 Task: Create a due date automation trigger when advanced on, 2 working days before a card is due add fields with custom field "Resume" cleared at 11:00 AM.
Action: Mouse moved to (1277, 100)
Screenshot: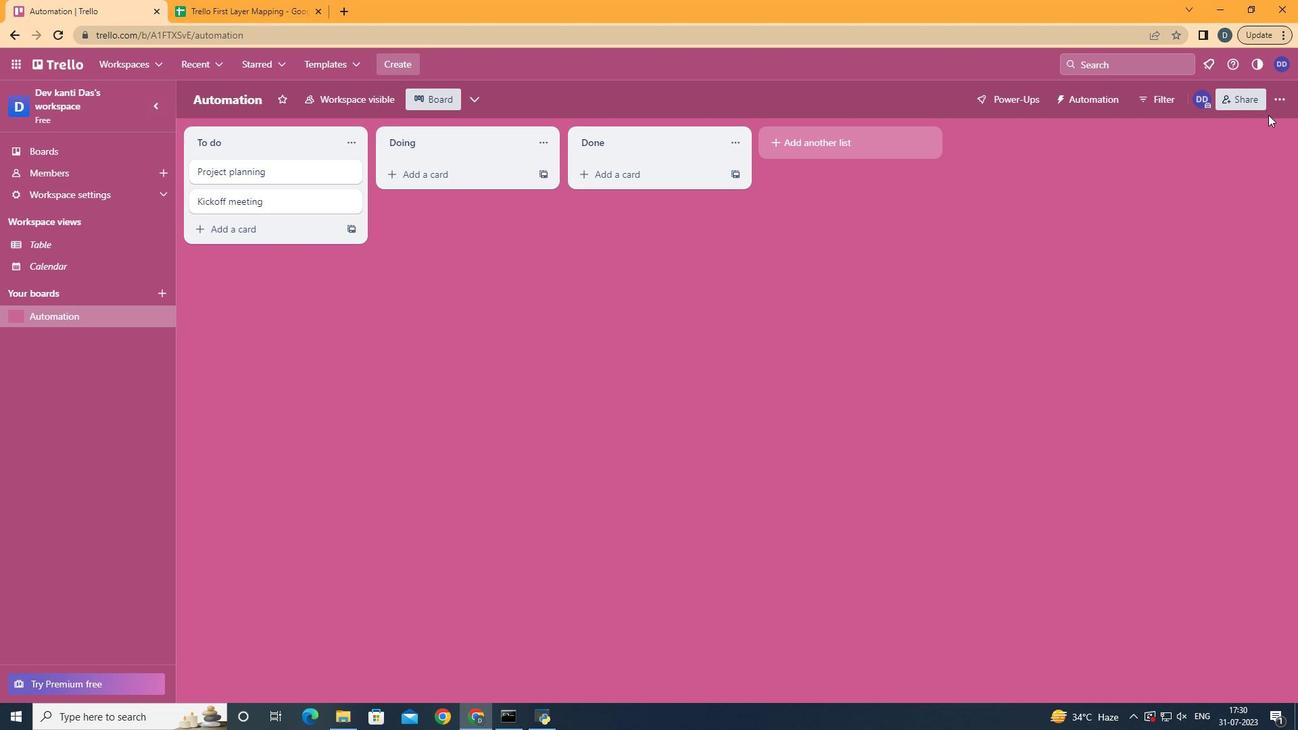 
Action: Mouse pressed left at (1277, 100)
Screenshot: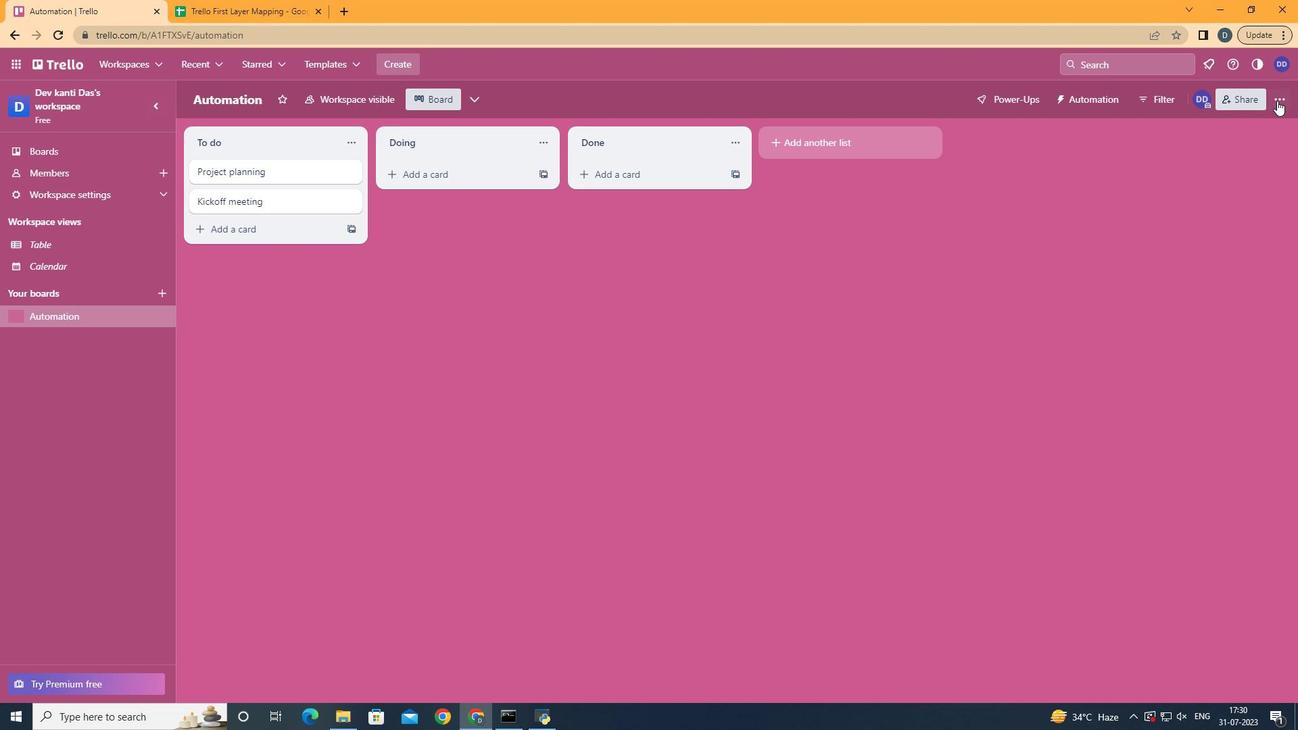 
Action: Mouse moved to (1175, 282)
Screenshot: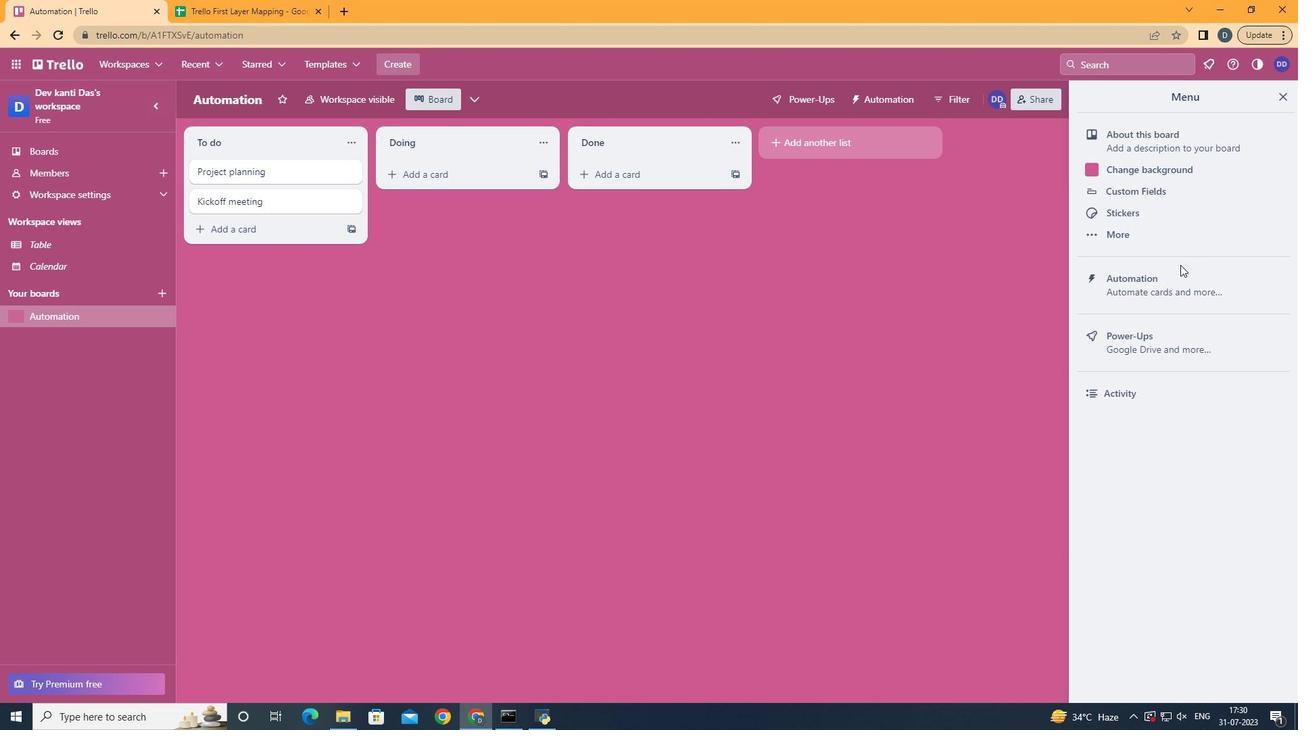 
Action: Mouse pressed left at (1175, 282)
Screenshot: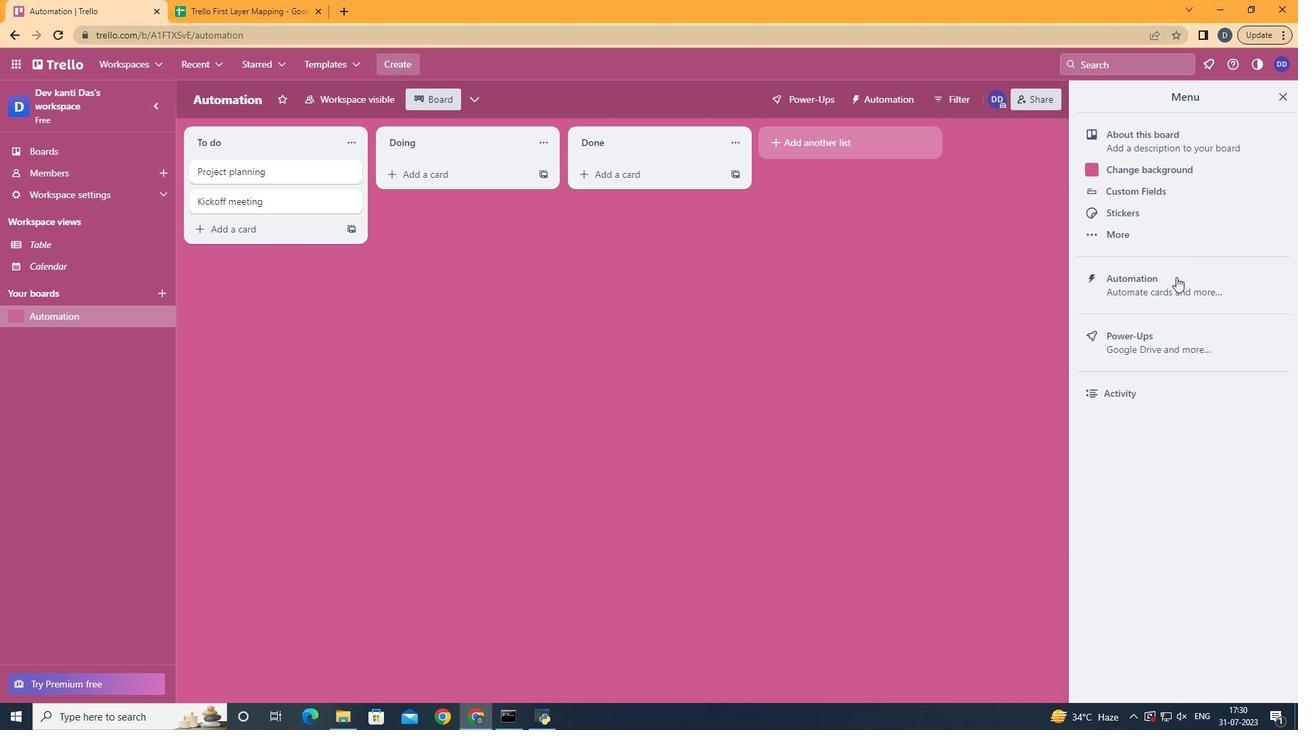 
Action: Mouse moved to (287, 279)
Screenshot: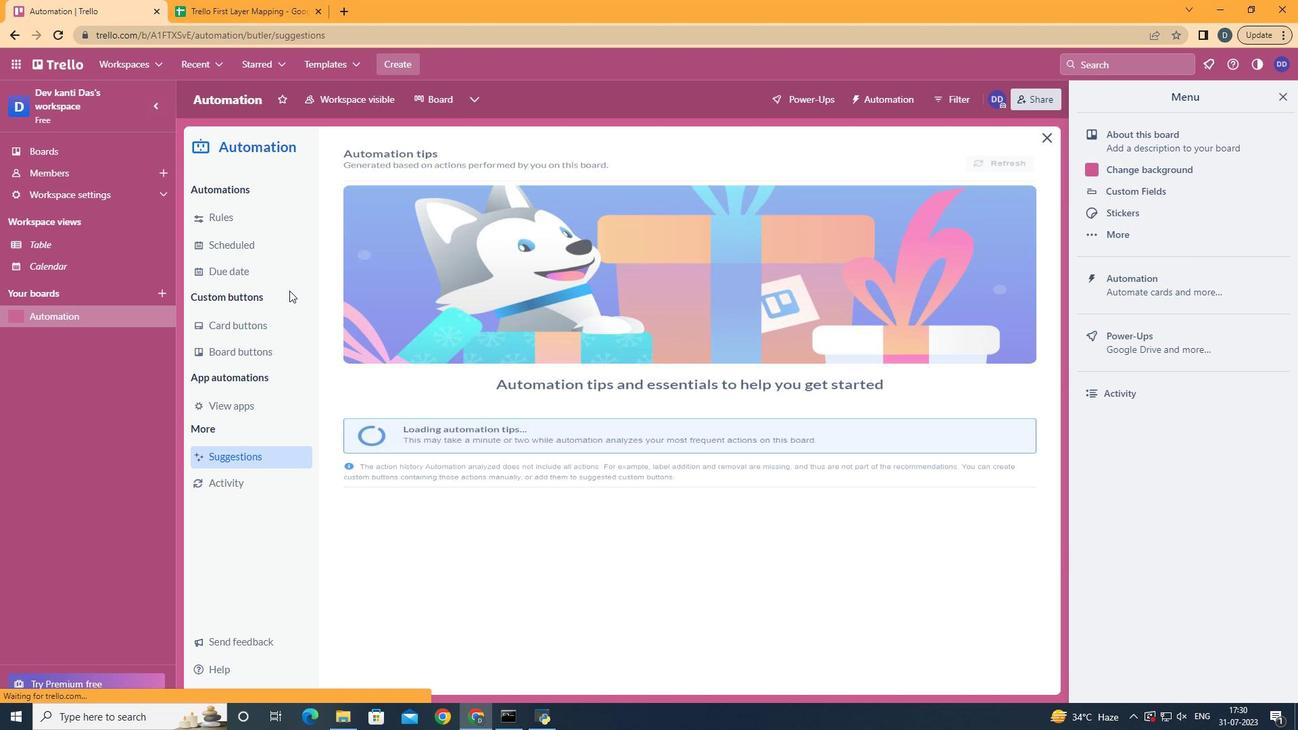 
Action: Mouse pressed left at (287, 279)
Screenshot: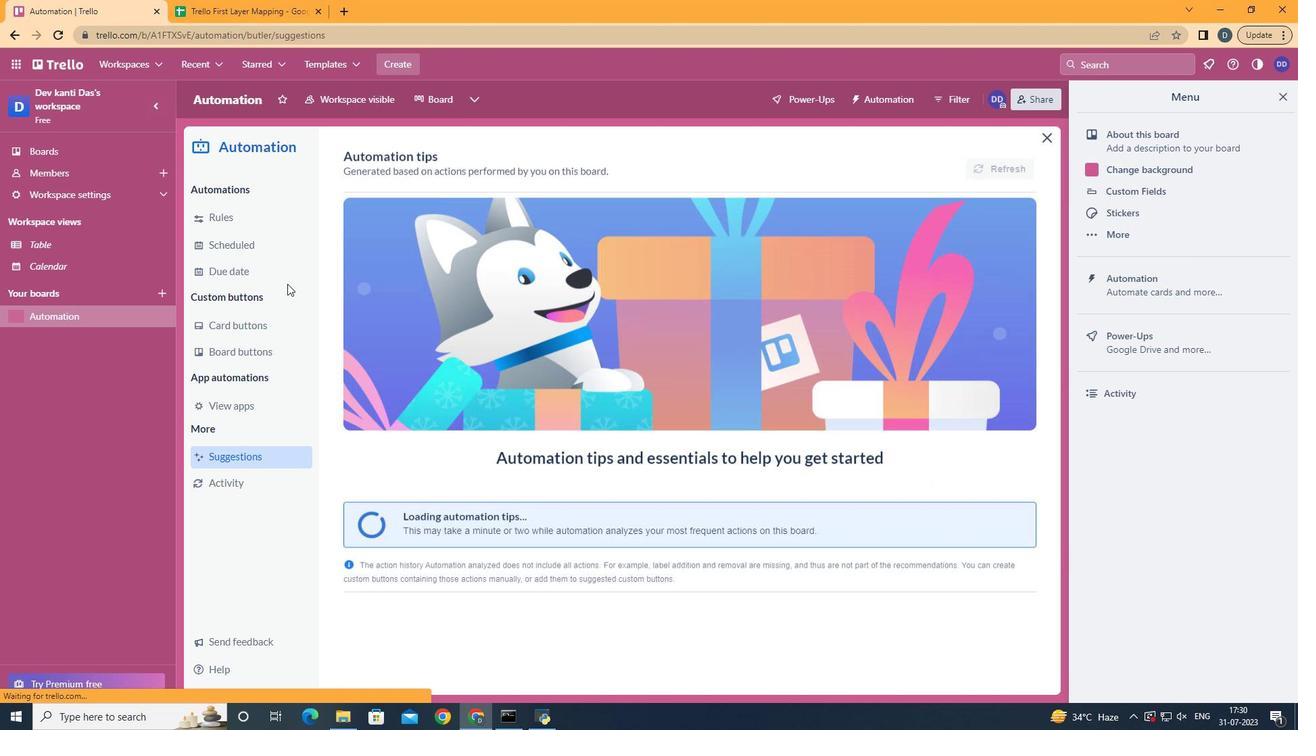 
Action: Mouse moved to (943, 161)
Screenshot: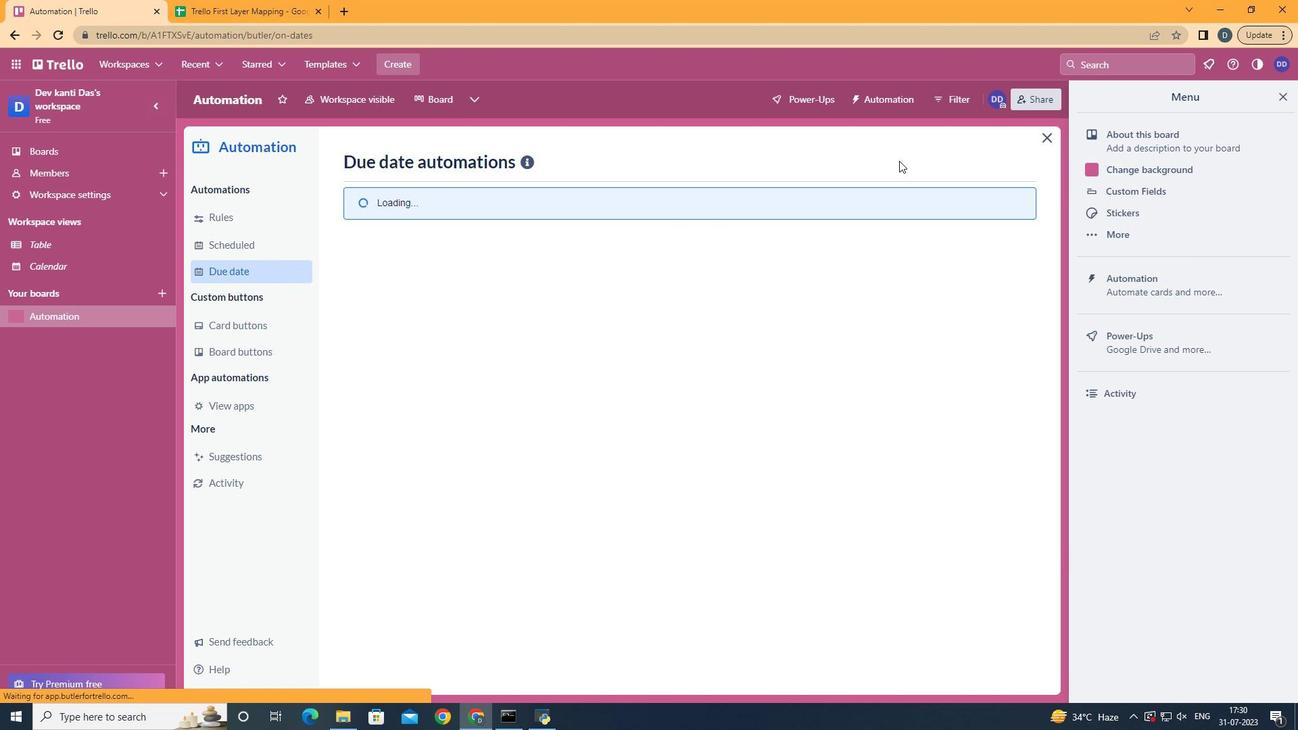 
Action: Mouse pressed left at (943, 161)
Screenshot: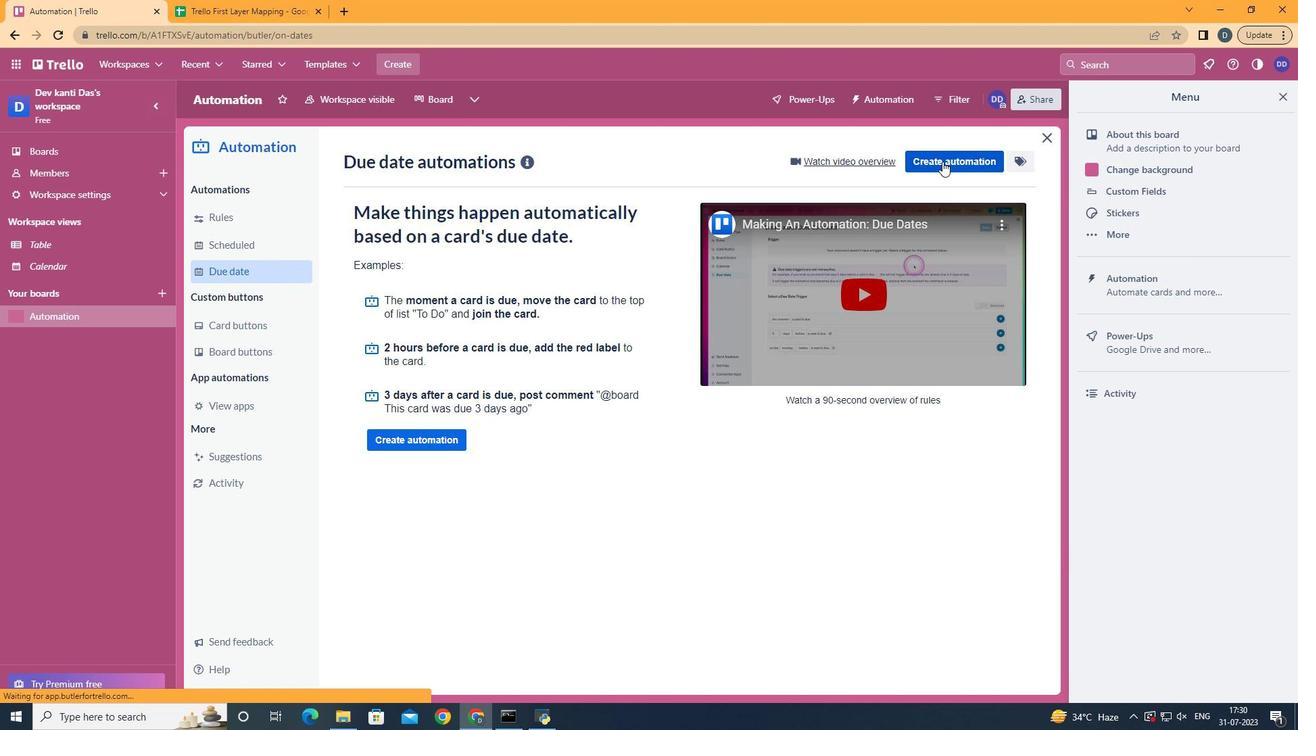 
Action: Mouse moved to (679, 293)
Screenshot: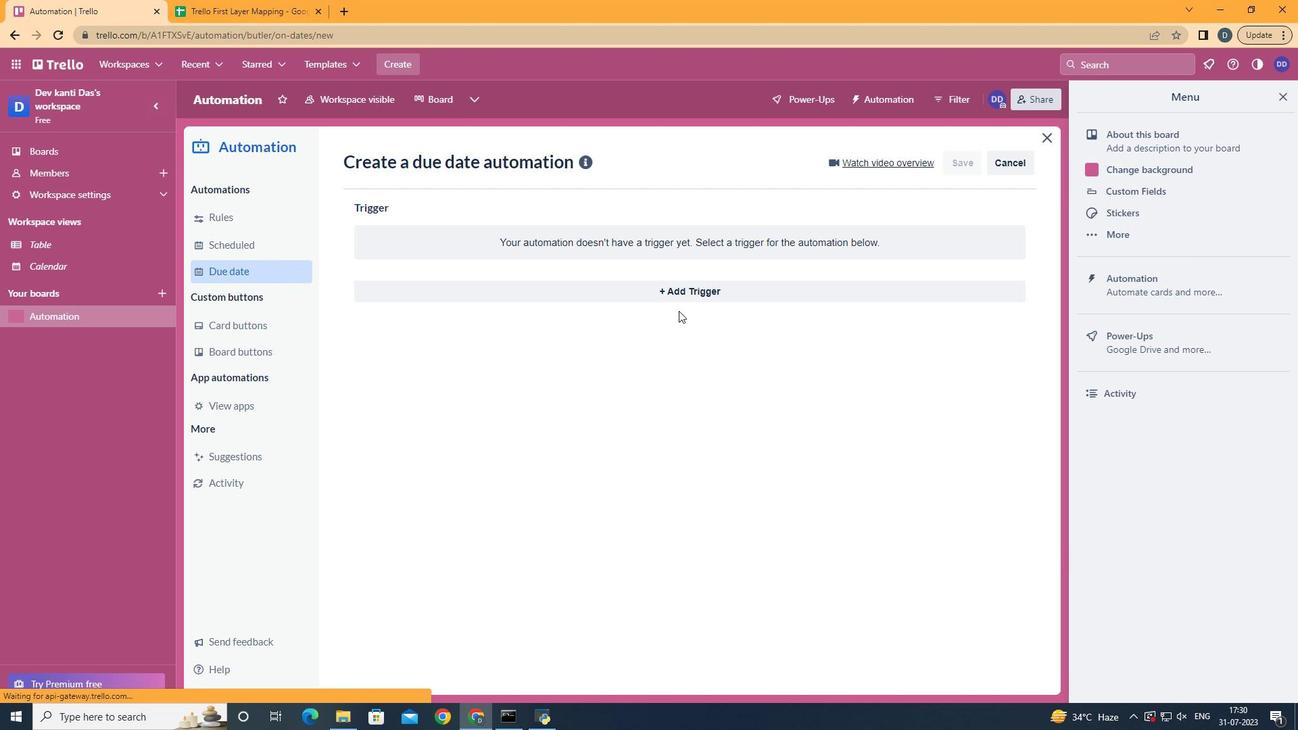 
Action: Mouse pressed left at (679, 293)
Screenshot: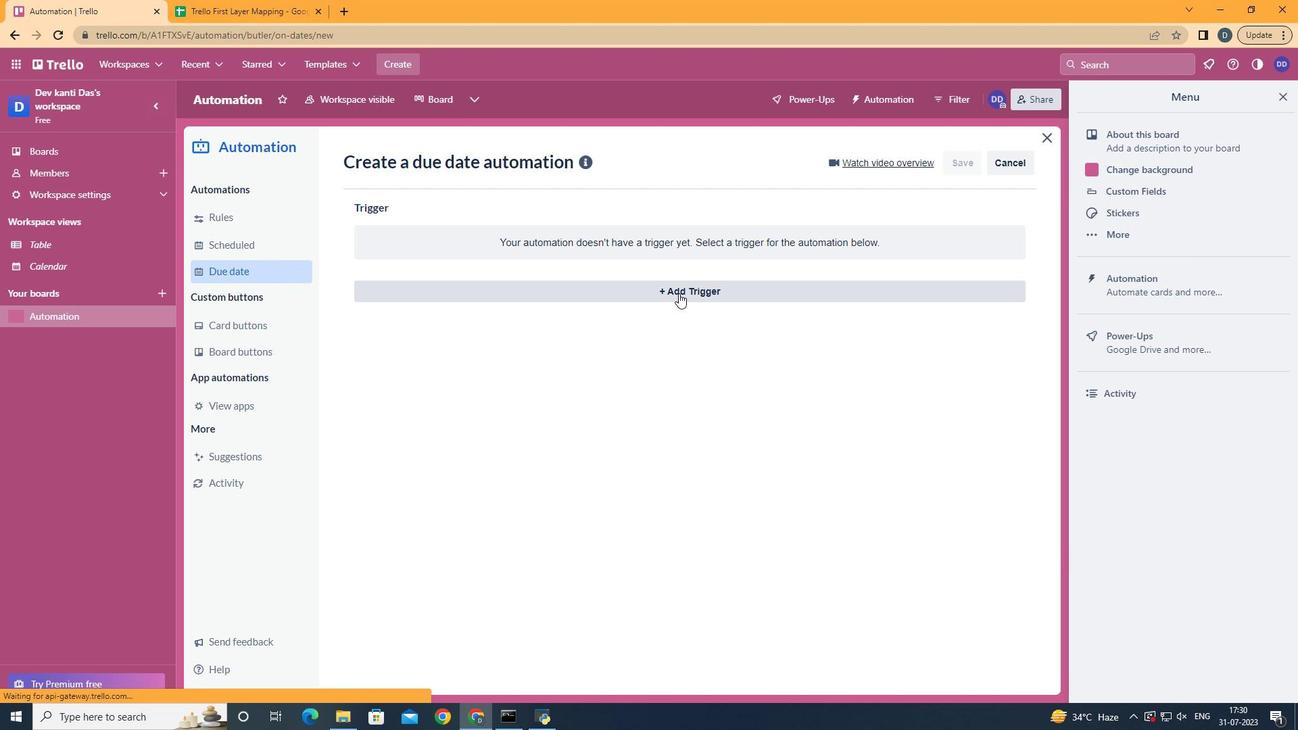 
Action: Mouse moved to (451, 554)
Screenshot: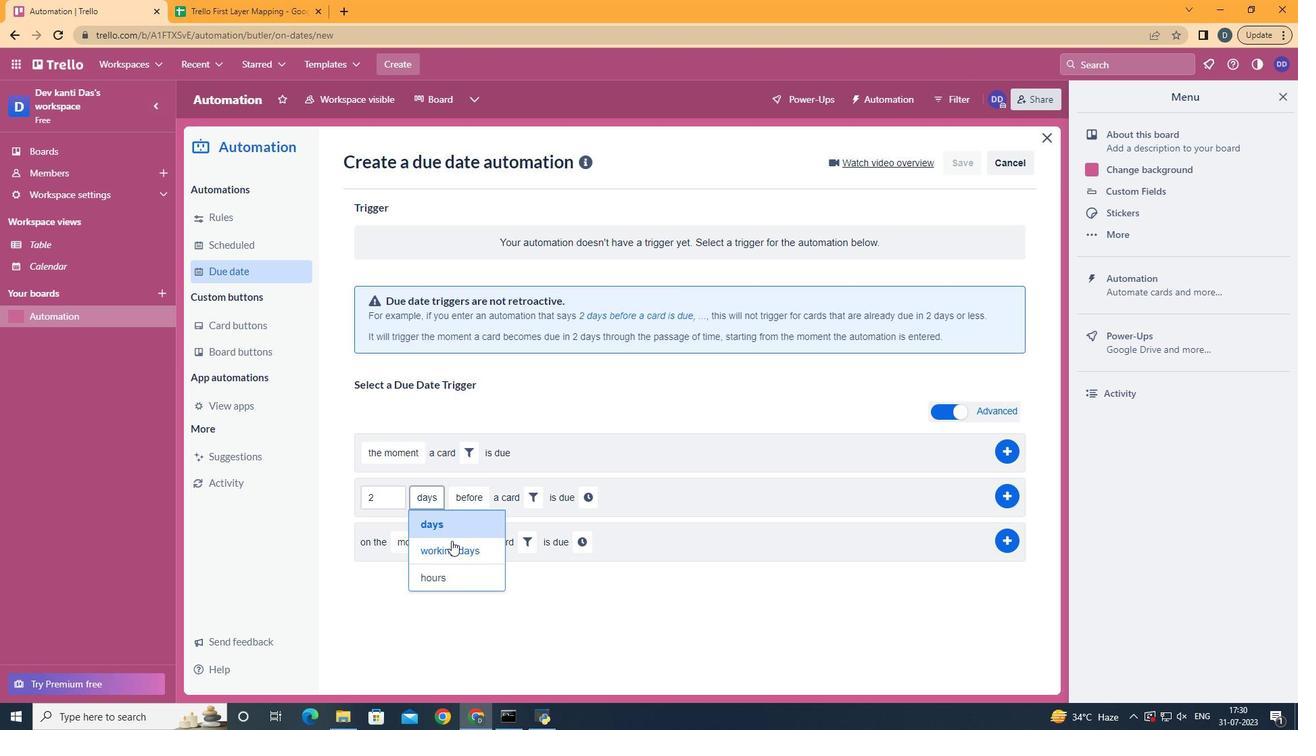 
Action: Mouse pressed left at (451, 554)
Screenshot: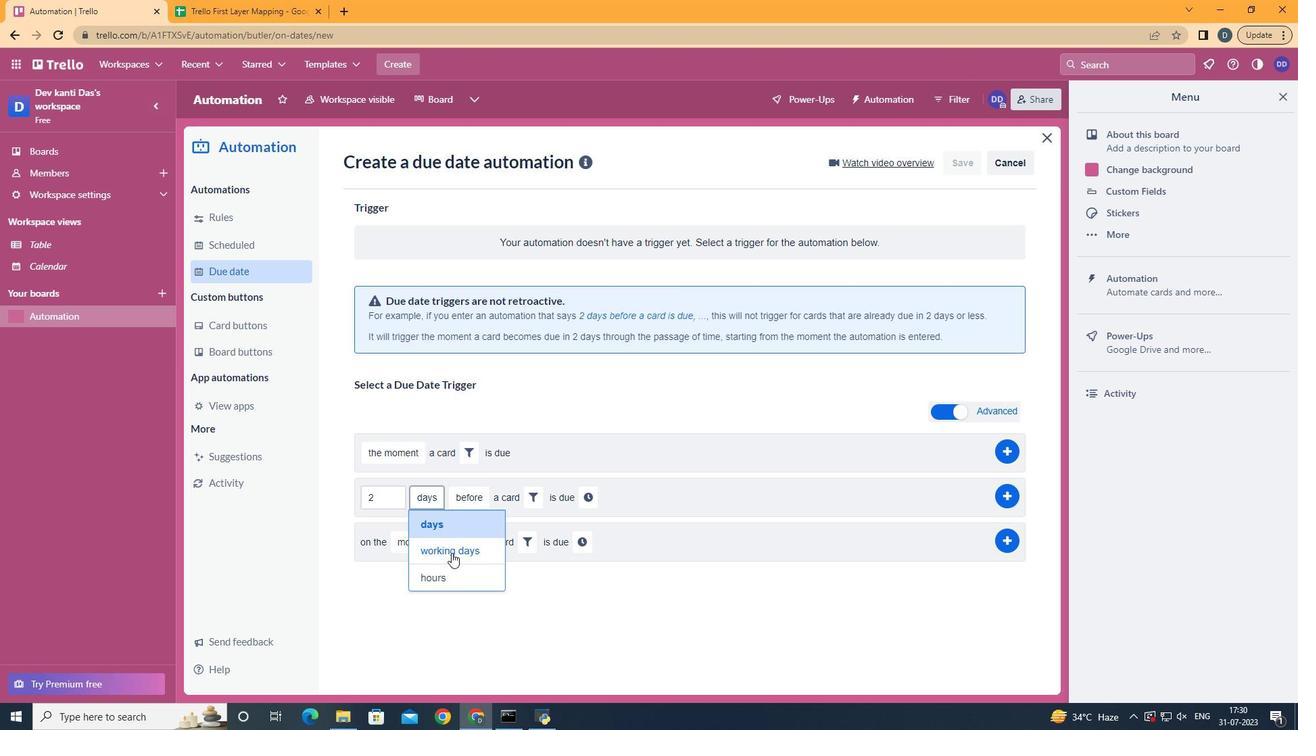 
Action: Mouse moved to (556, 493)
Screenshot: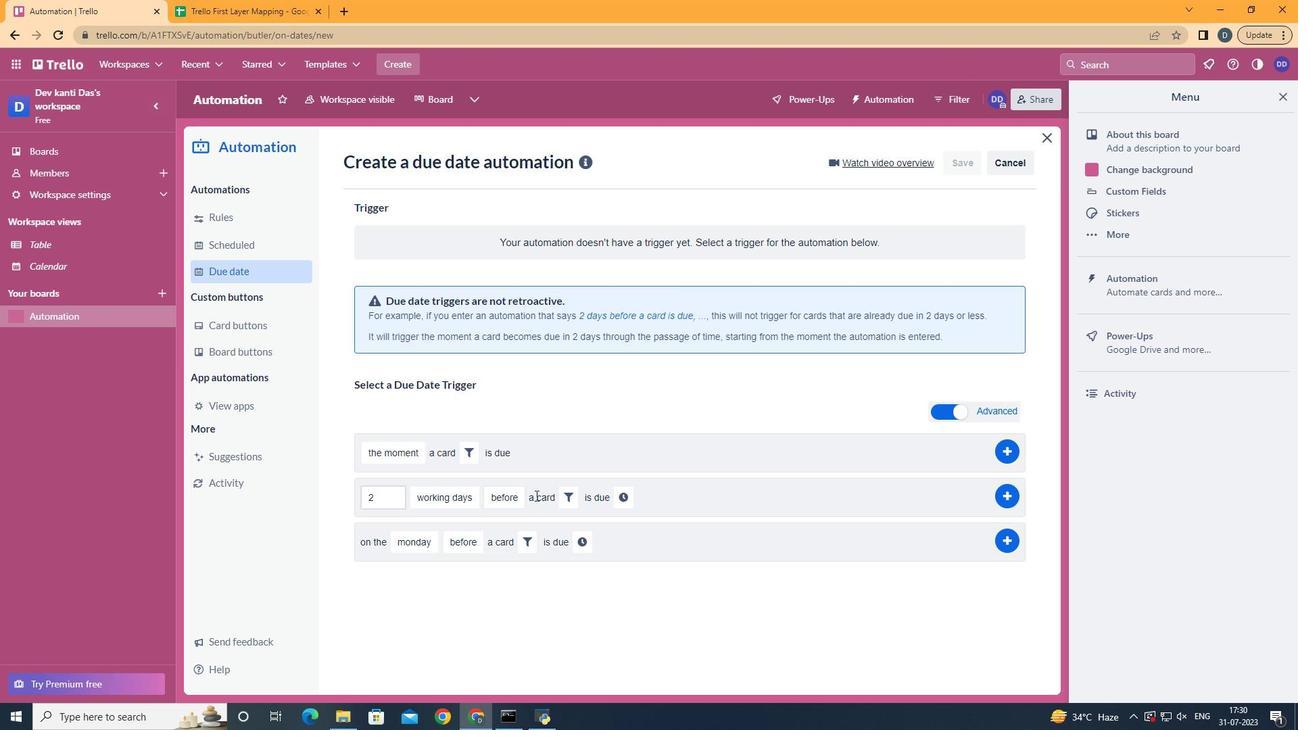 
Action: Mouse pressed left at (556, 493)
Screenshot: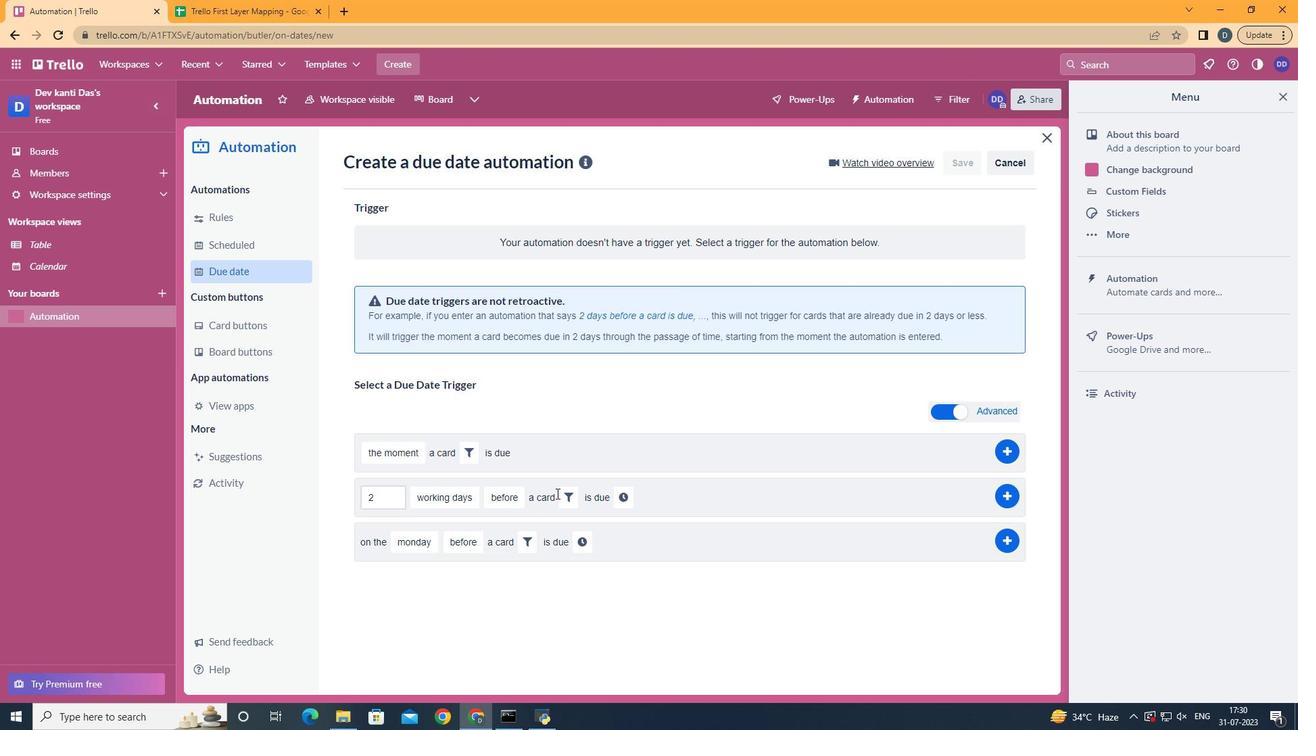 
Action: Mouse moved to (564, 501)
Screenshot: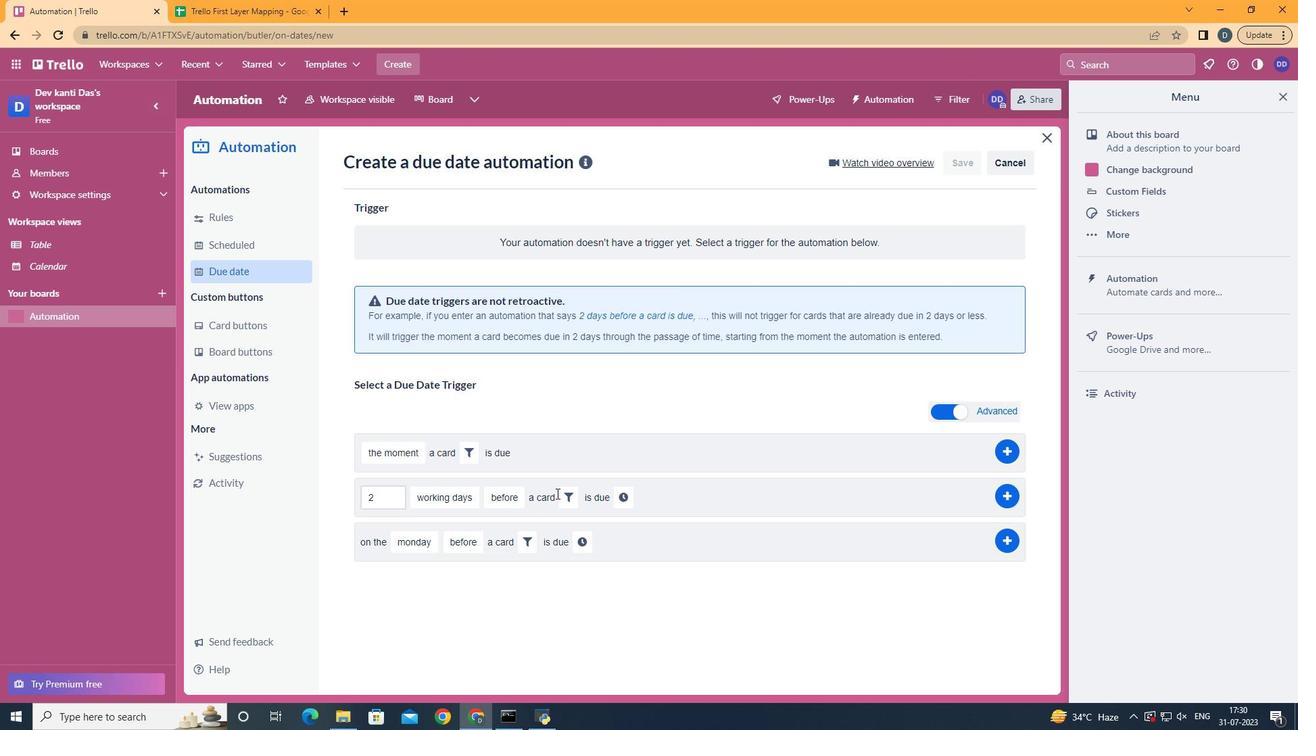 
Action: Mouse pressed left at (564, 501)
Screenshot: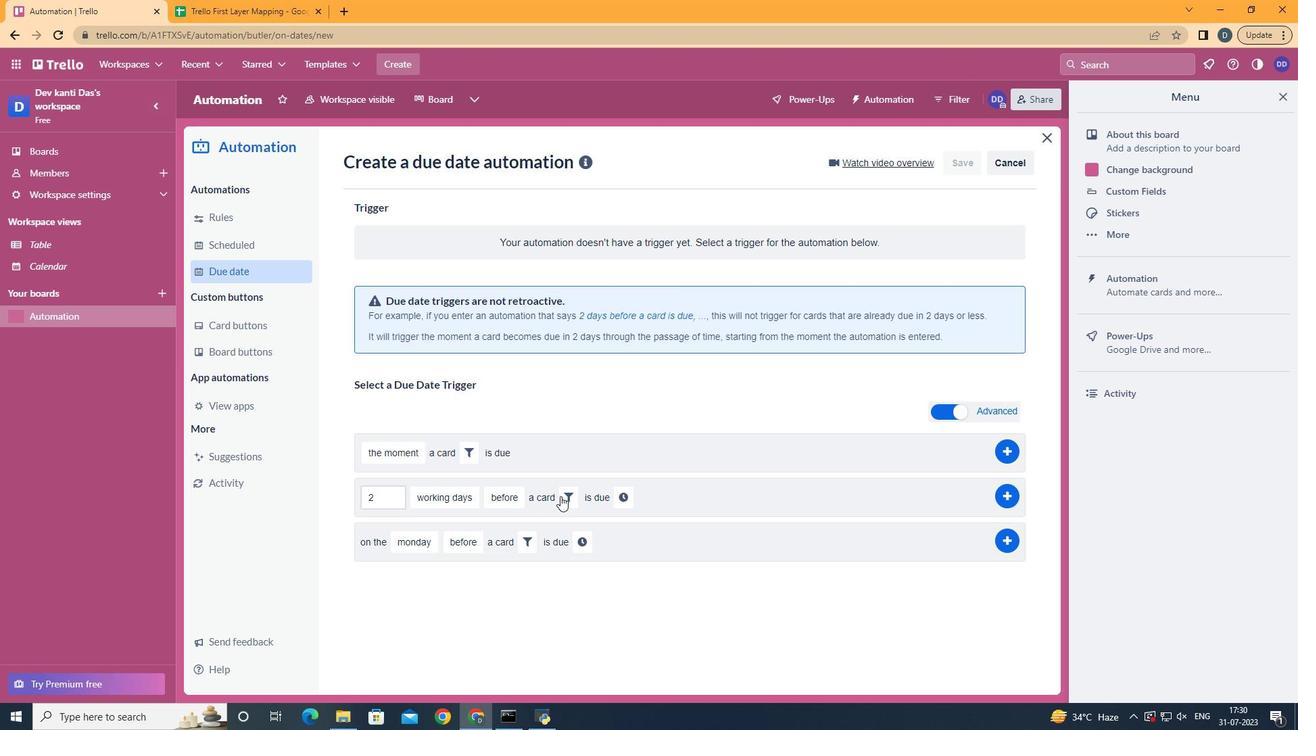 
Action: Mouse moved to (779, 543)
Screenshot: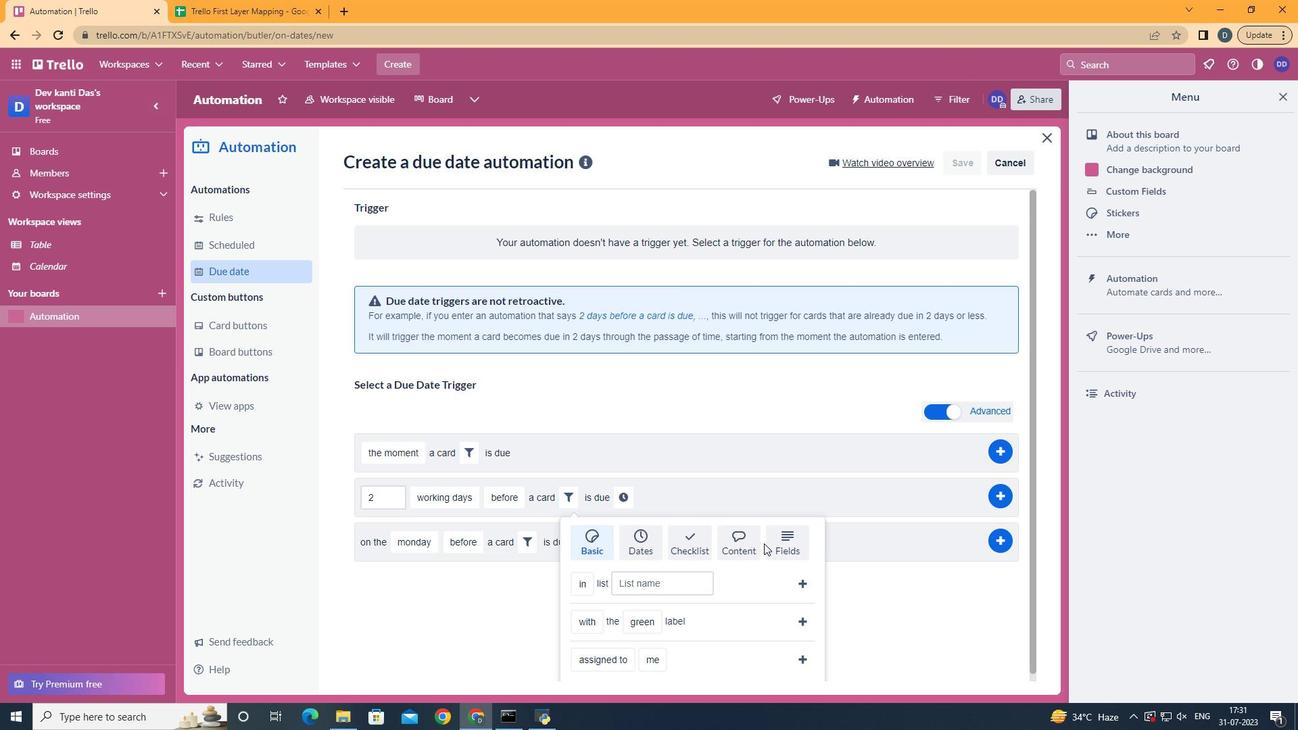 
Action: Mouse pressed left at (779, 543)
Screenshot: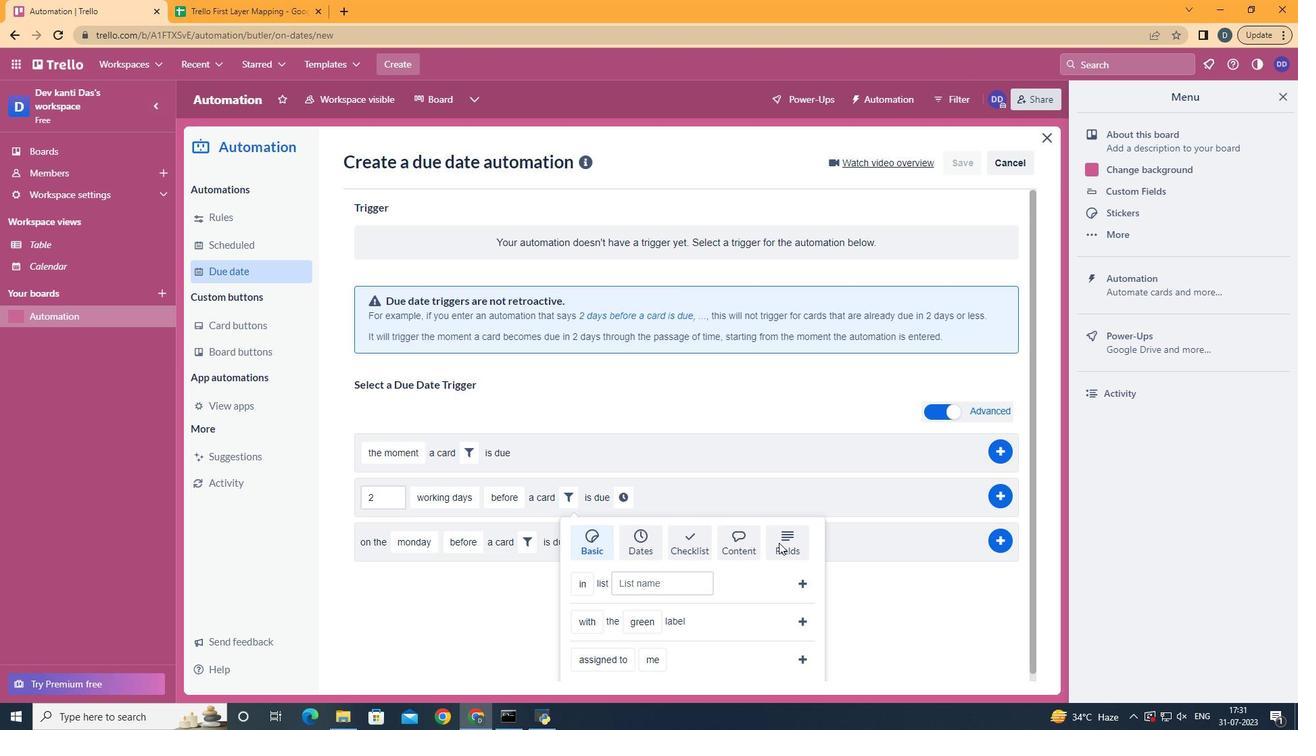 
Action: Mouse moved to (761, 556)
Screenshot: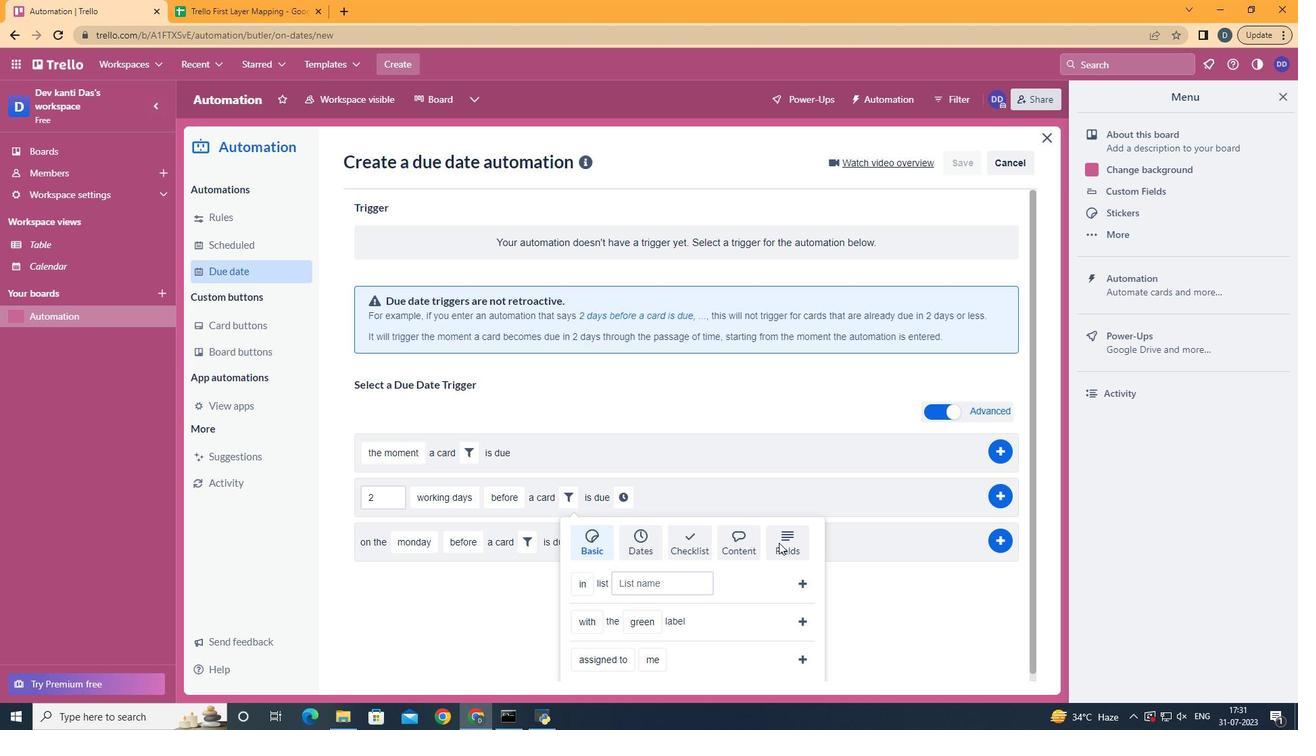 
Action: Mouse scrolled (761, 556) with delta (0, 0)
Screenshot: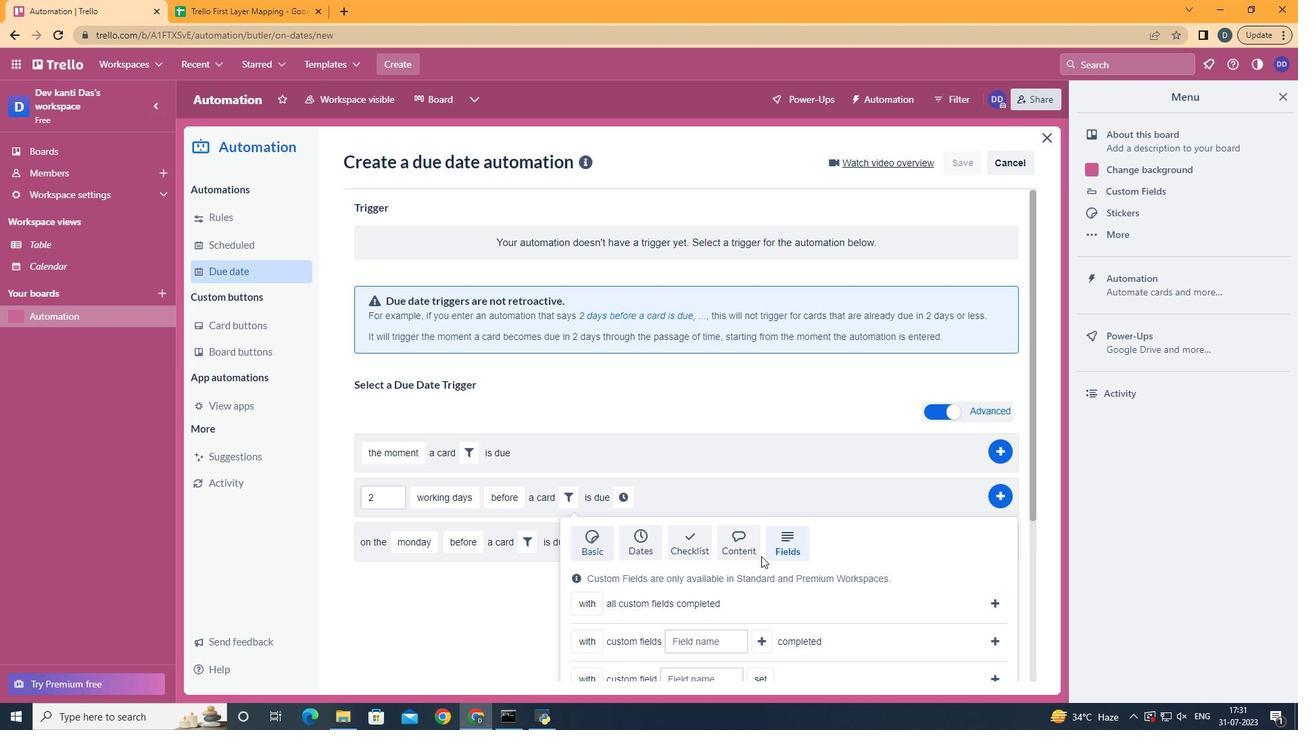
Action: Mouse scrolled (761, 556) with delta (0, 0)
Screenshot: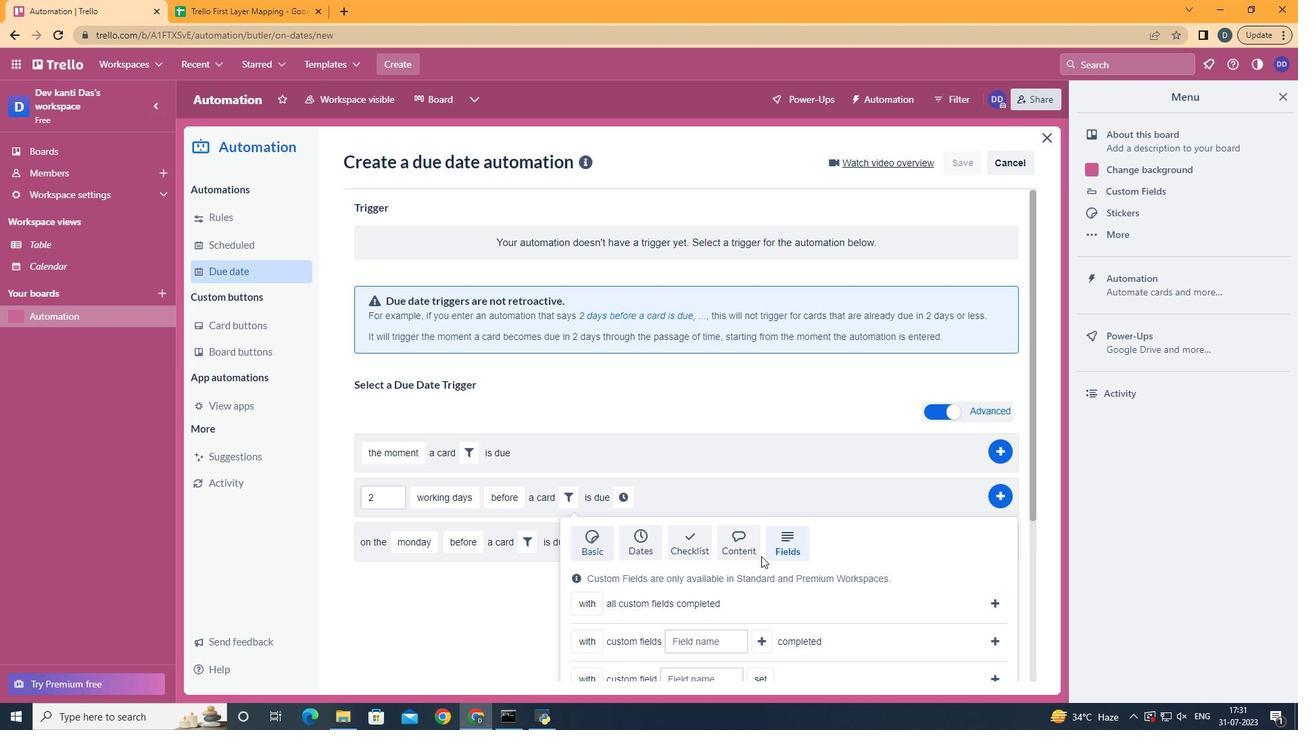 
Action: Mouse scrolled (761, 556) with delta (0, 0)
Screenshot: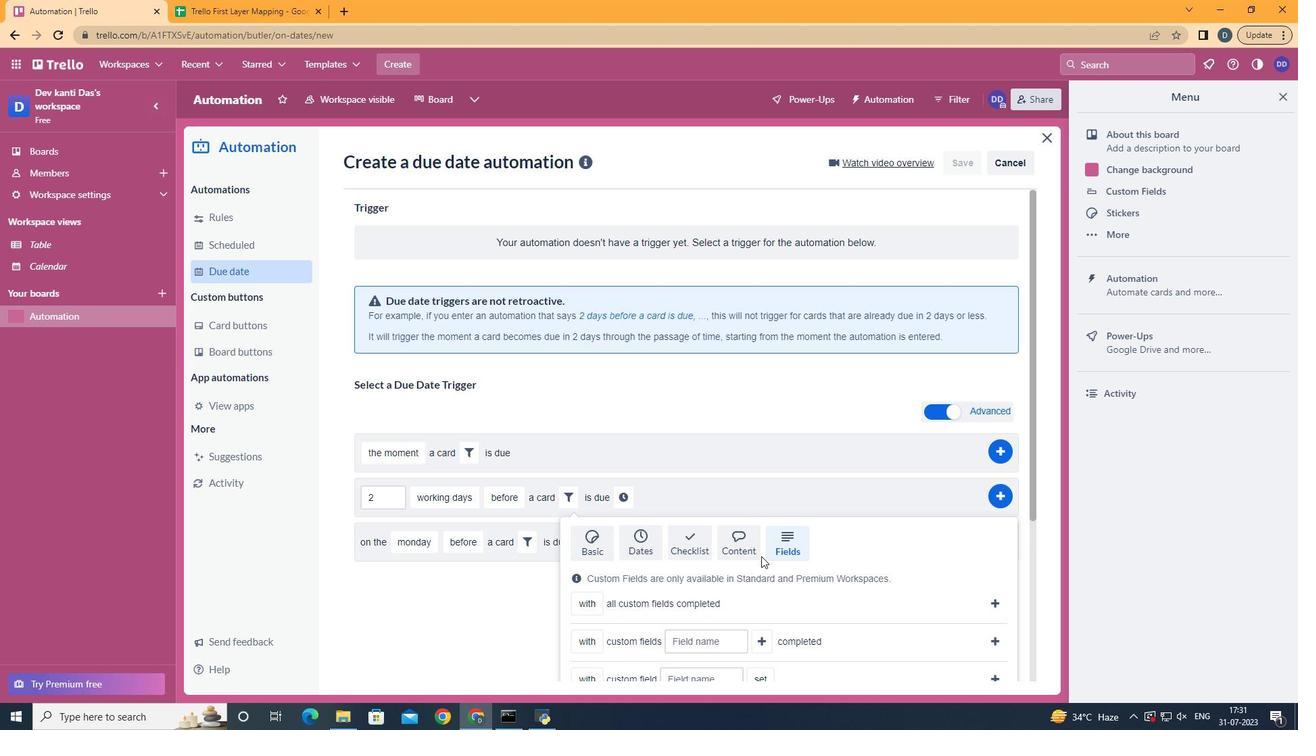 
Action: Mouse scrolled (761, 556) with delta (0, 0)
Screenshot: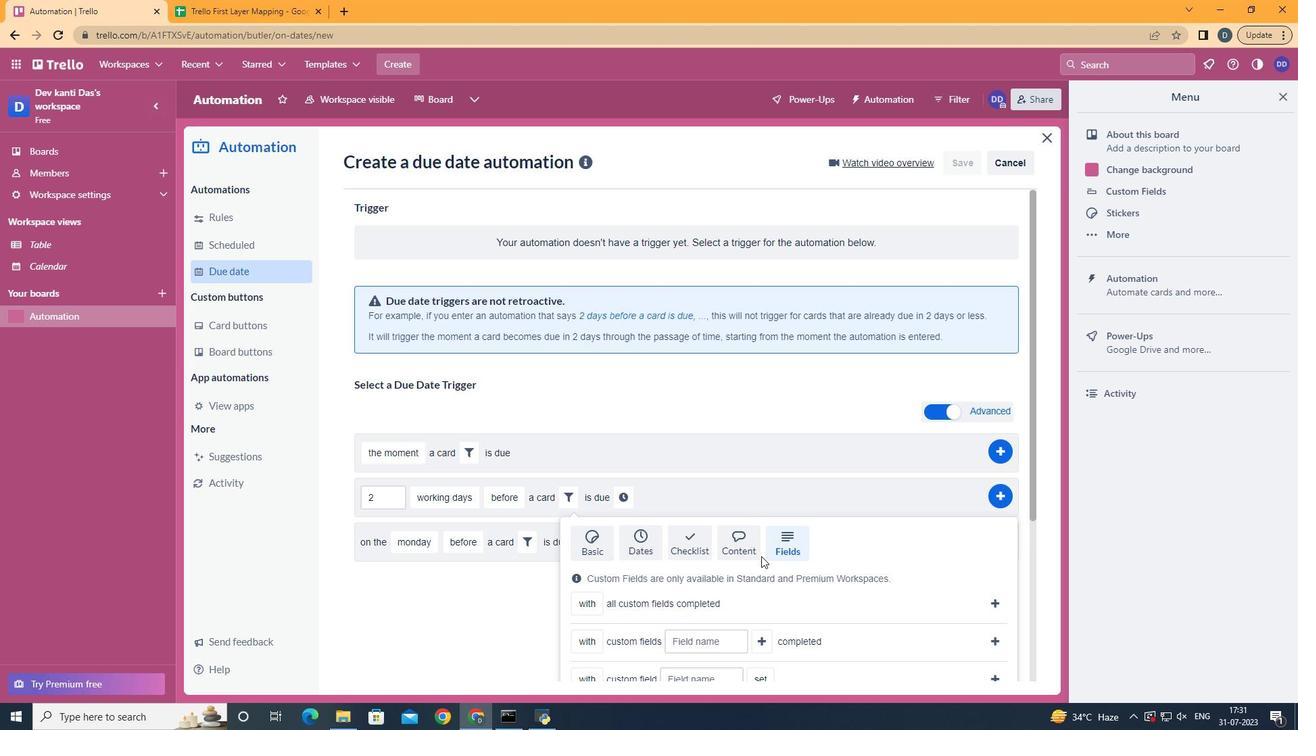 
Action: Mouse moved to (597, 472)
Screenshot: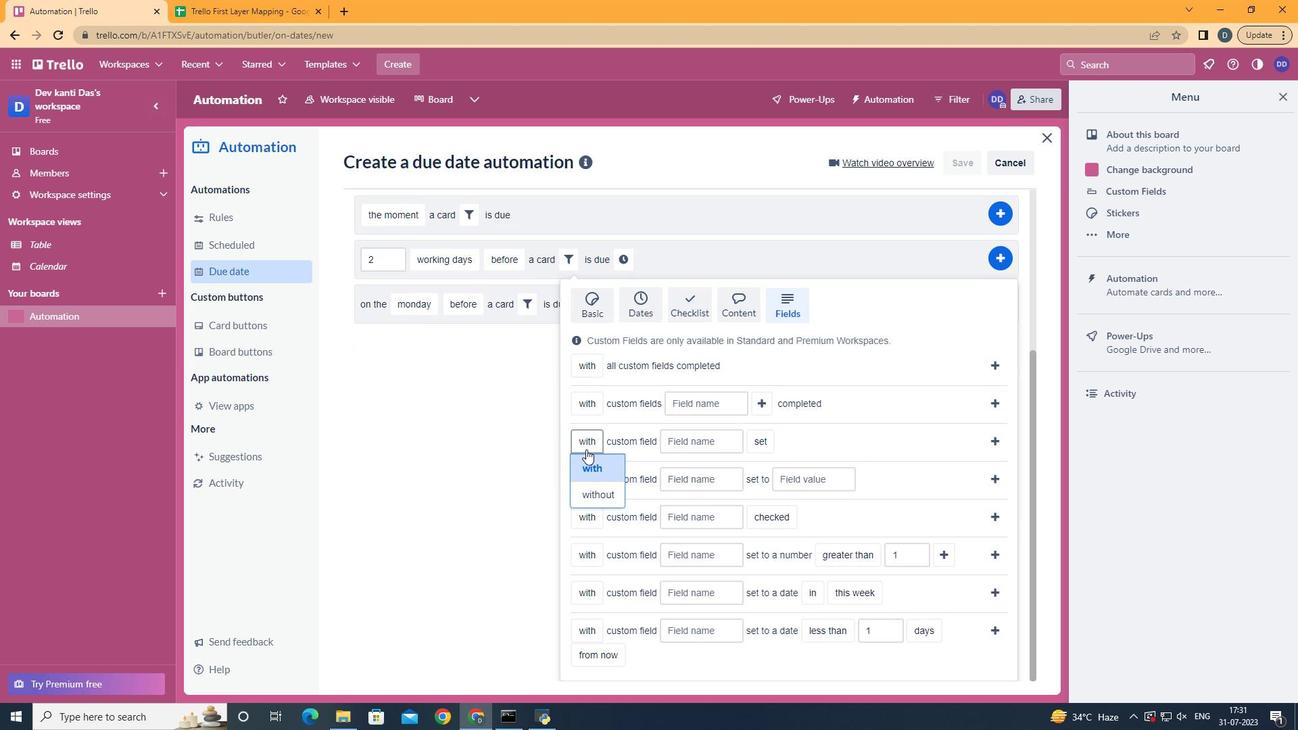 
Action: Mouse pressed left at (597, 472)
Screenshot: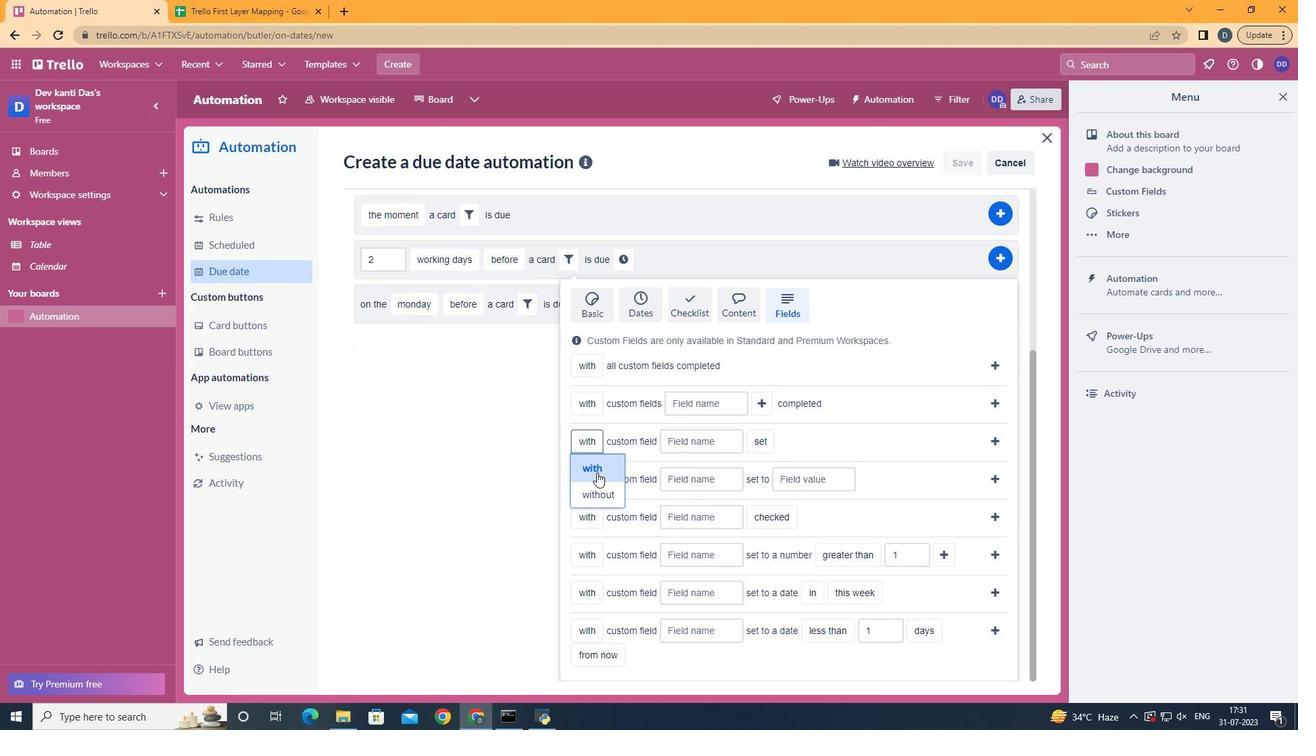 
Action: Mouse moved to (673, 439)
Screenshot: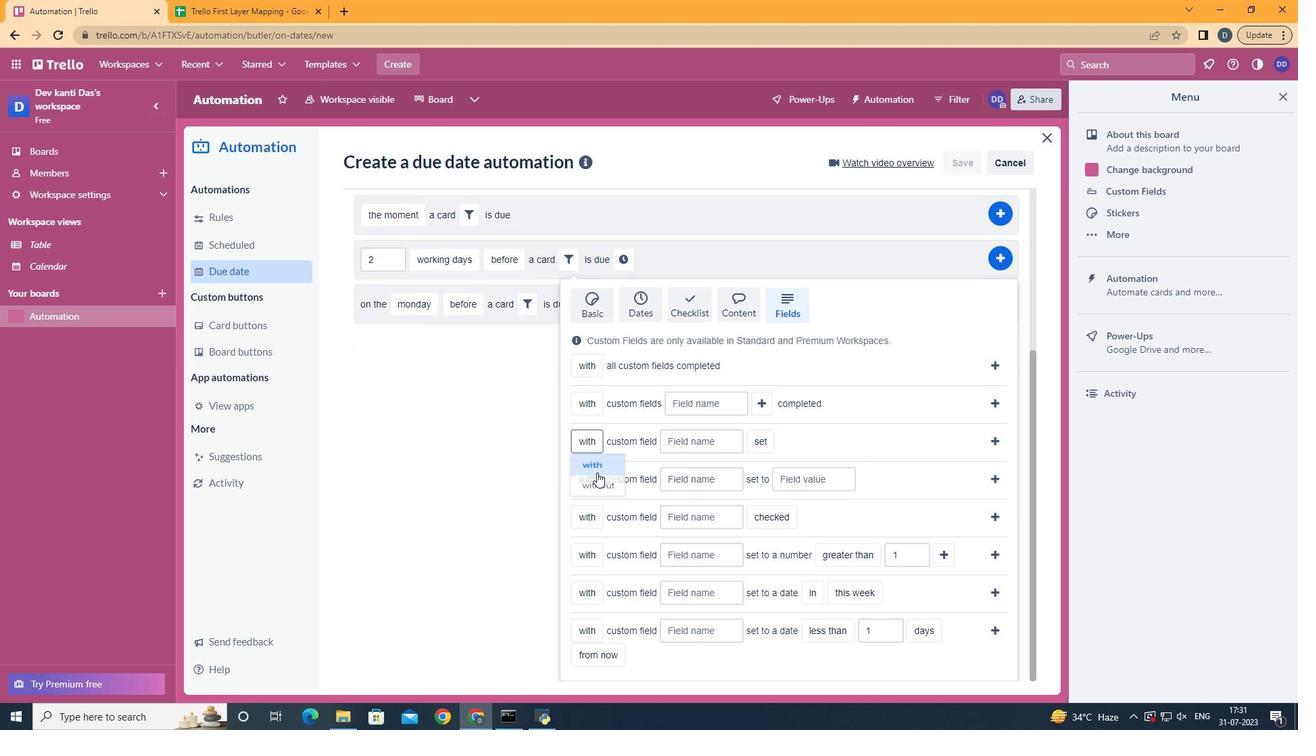 
Action: Mouse pressed left at (673, 439)
Screenshot: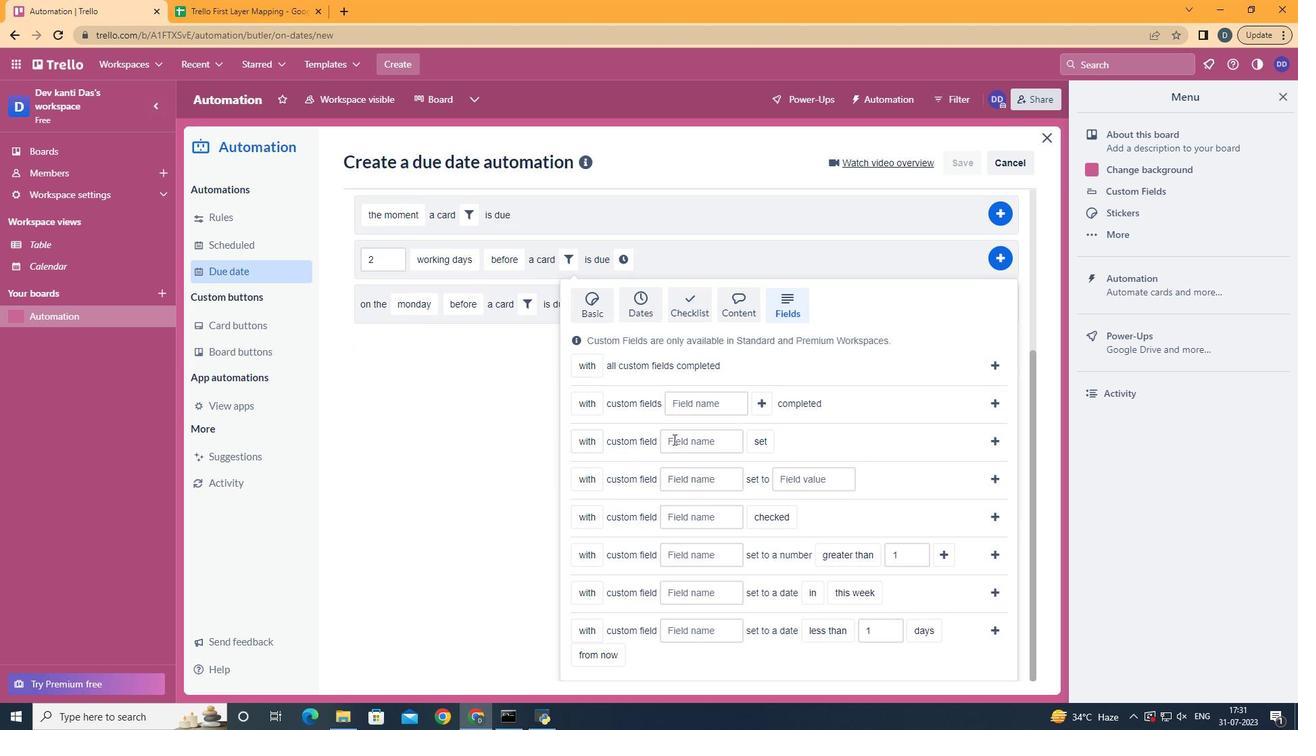 
Action: Key pressed <Key.shift><Key.shift>Resume
Screenshot: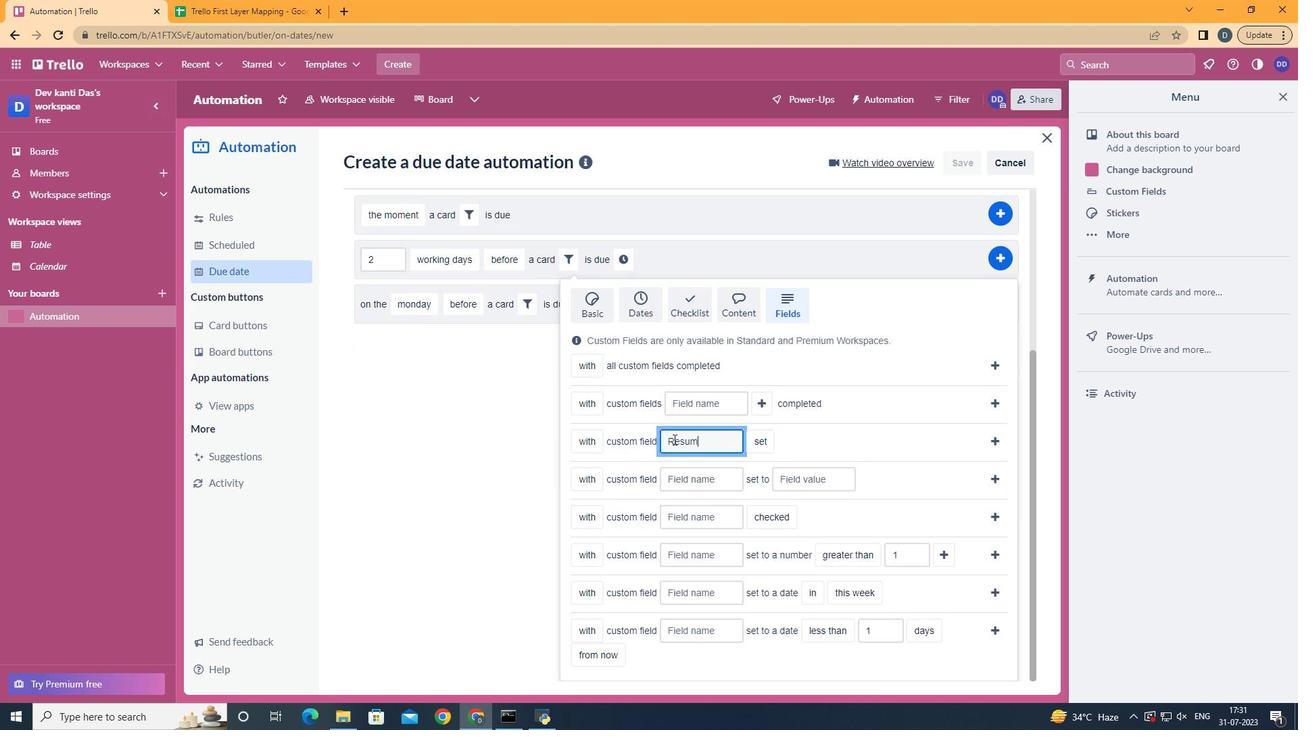 
Action: Mouse moved to (773, 491)
Screenshot: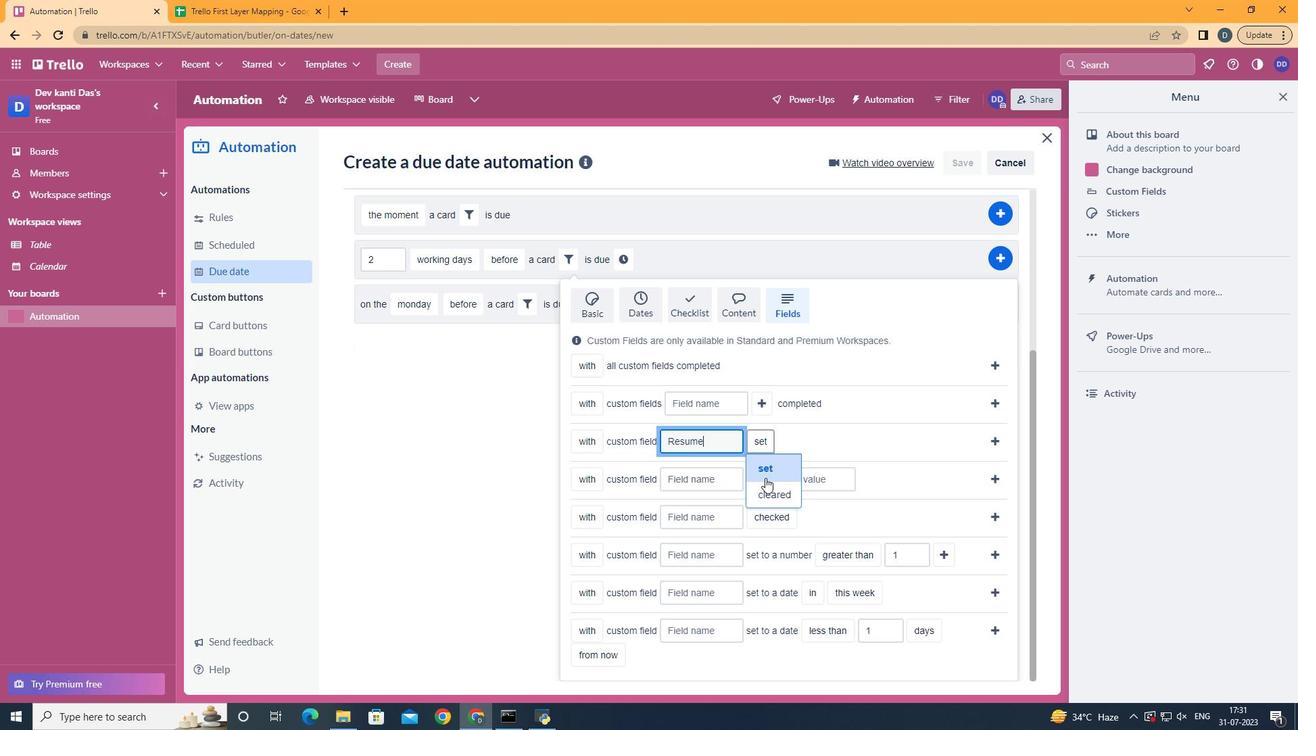 
Action: Mouse pressed left at (773, 491)
Screenshot: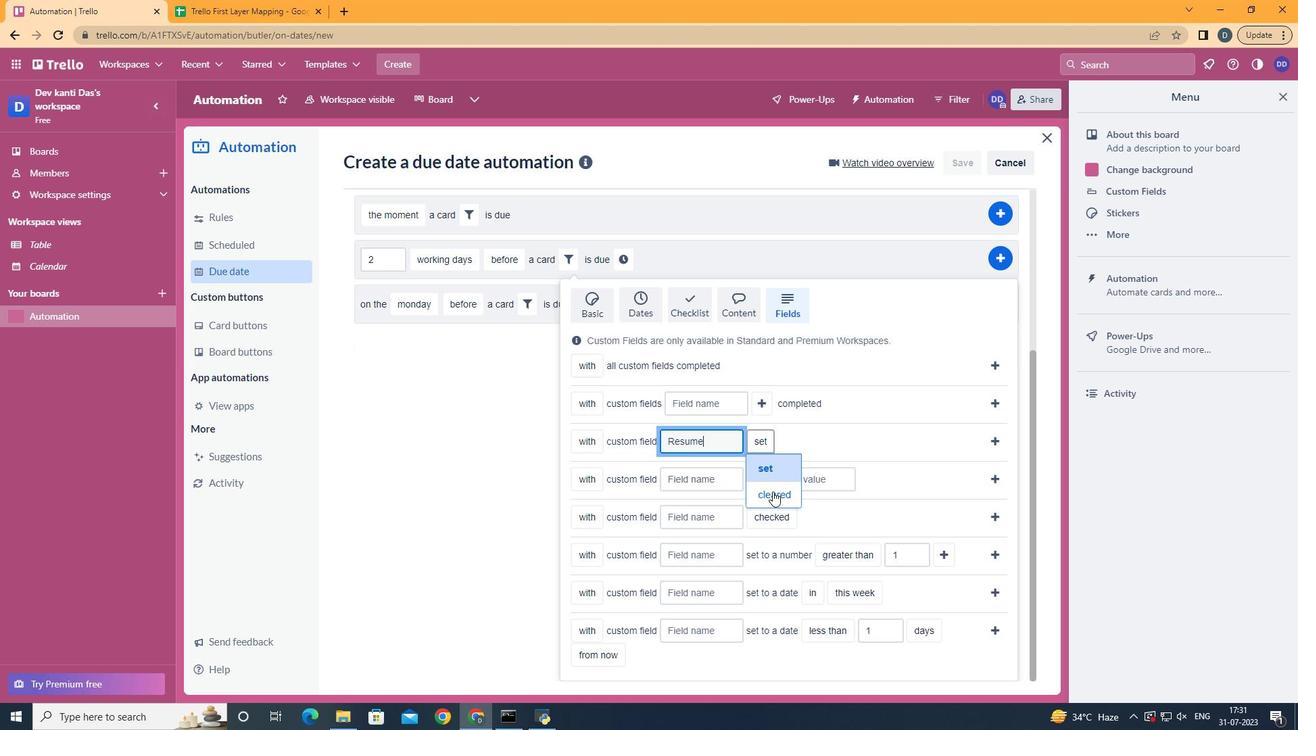 
Action: Mouse moved to (1000, 443)
Screenshot: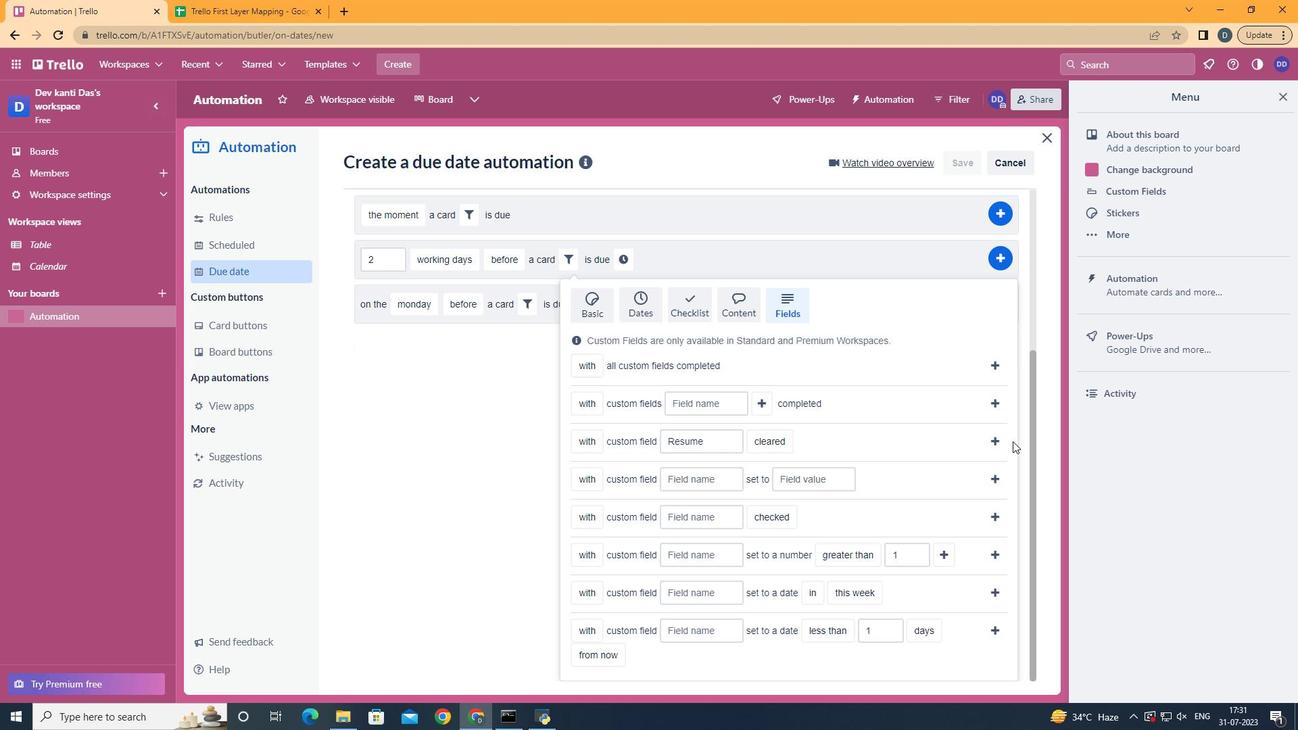 
Action: Mouse pressed left at (1000, 443)
Screenshot: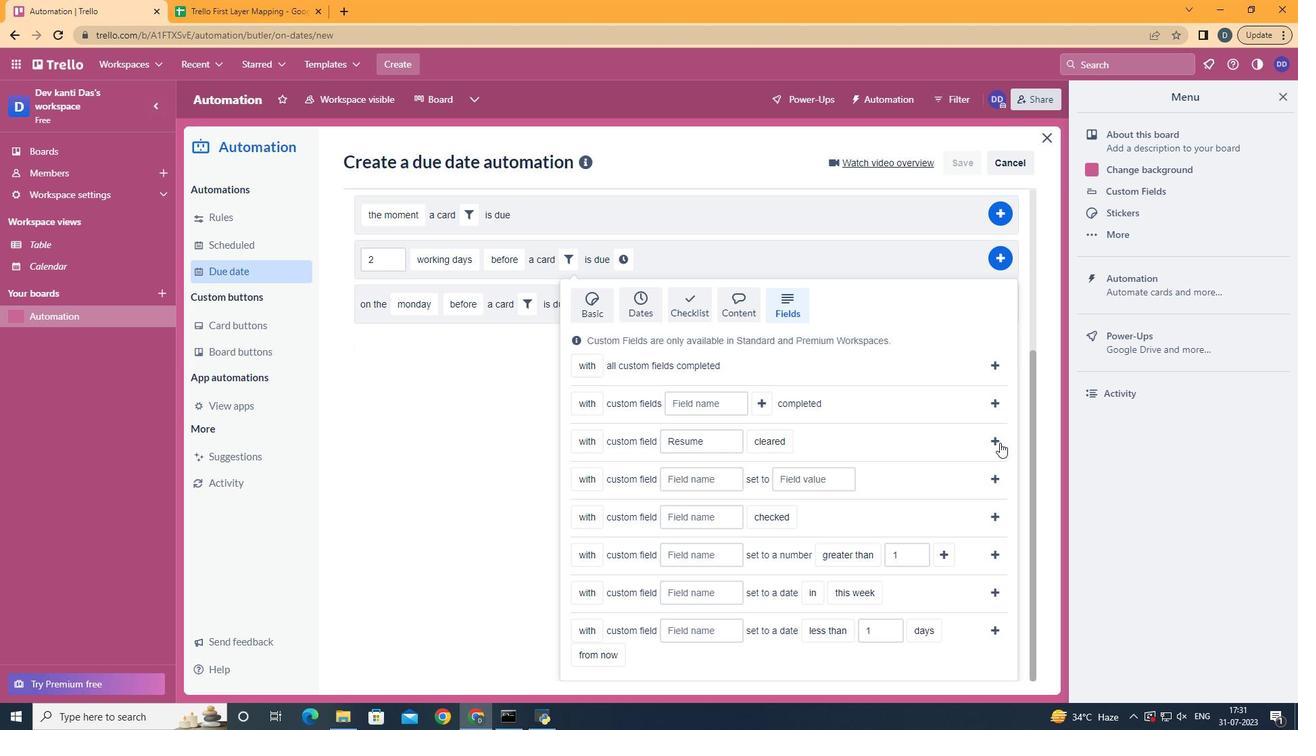
Action: Mouse moved to (810, 488)
Screenshot: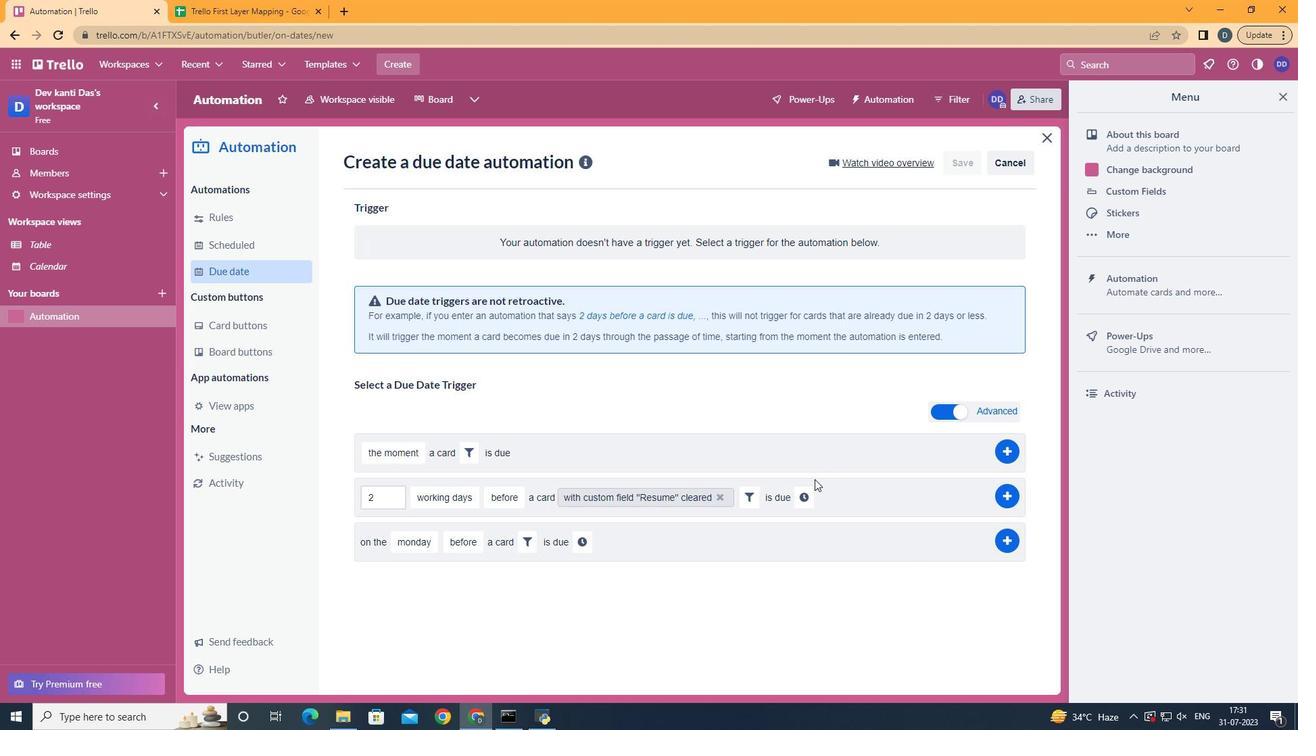 
Action: Mouse pressed left at (810, 488)
Screenshot: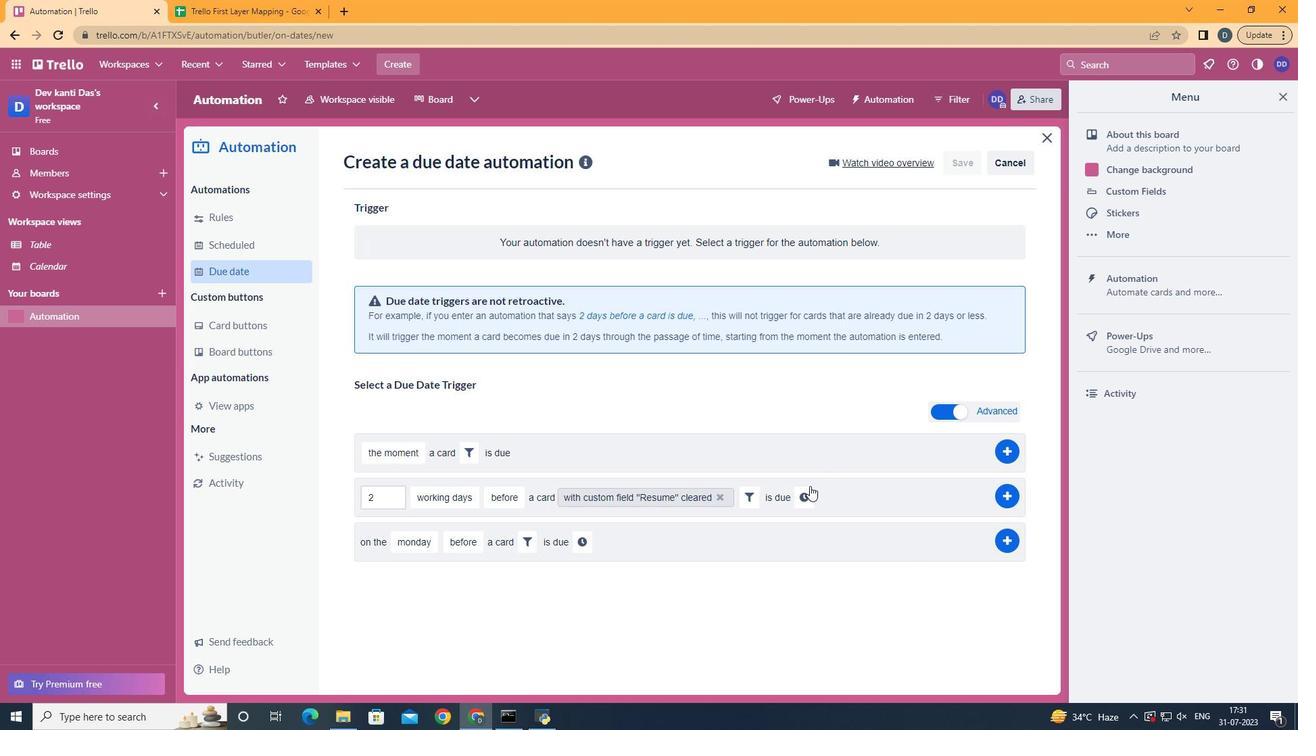 
Action: Mouse moved to (846, 506)
Screenshot: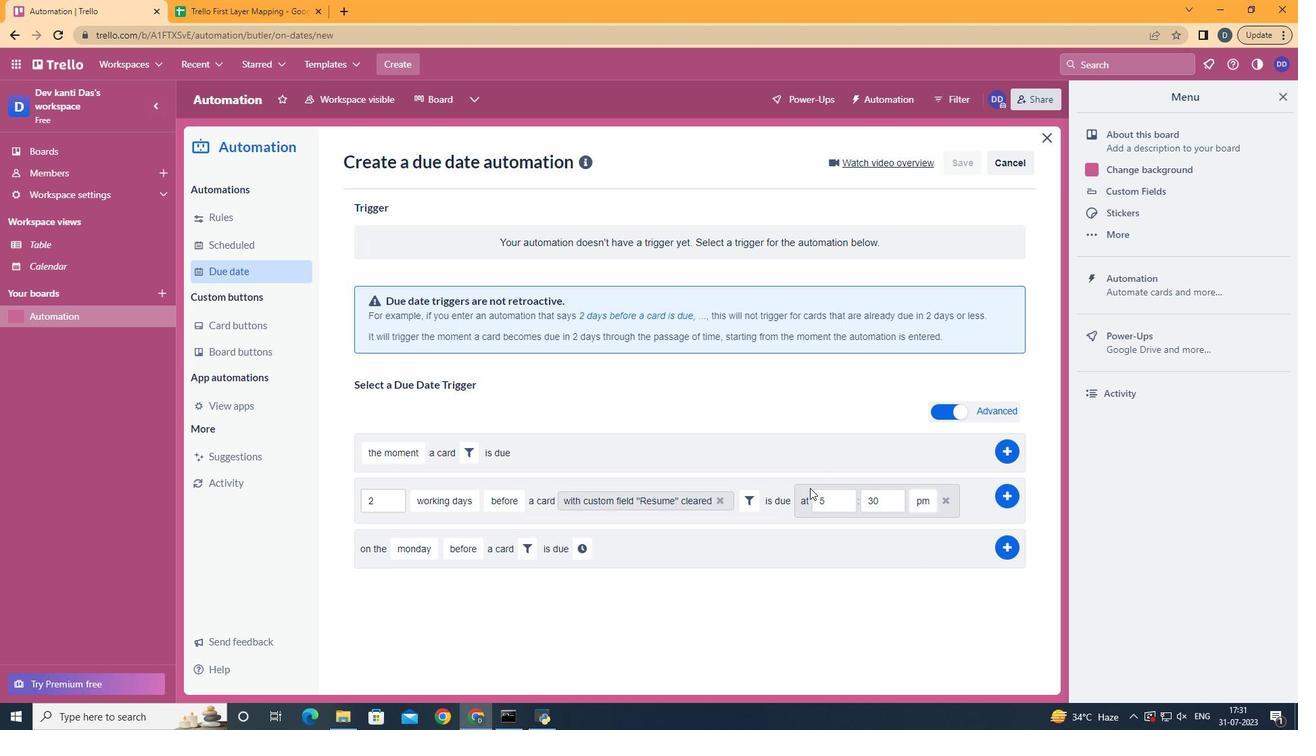 
Action: Mouse pressed left at (846, 506)
Screenshot: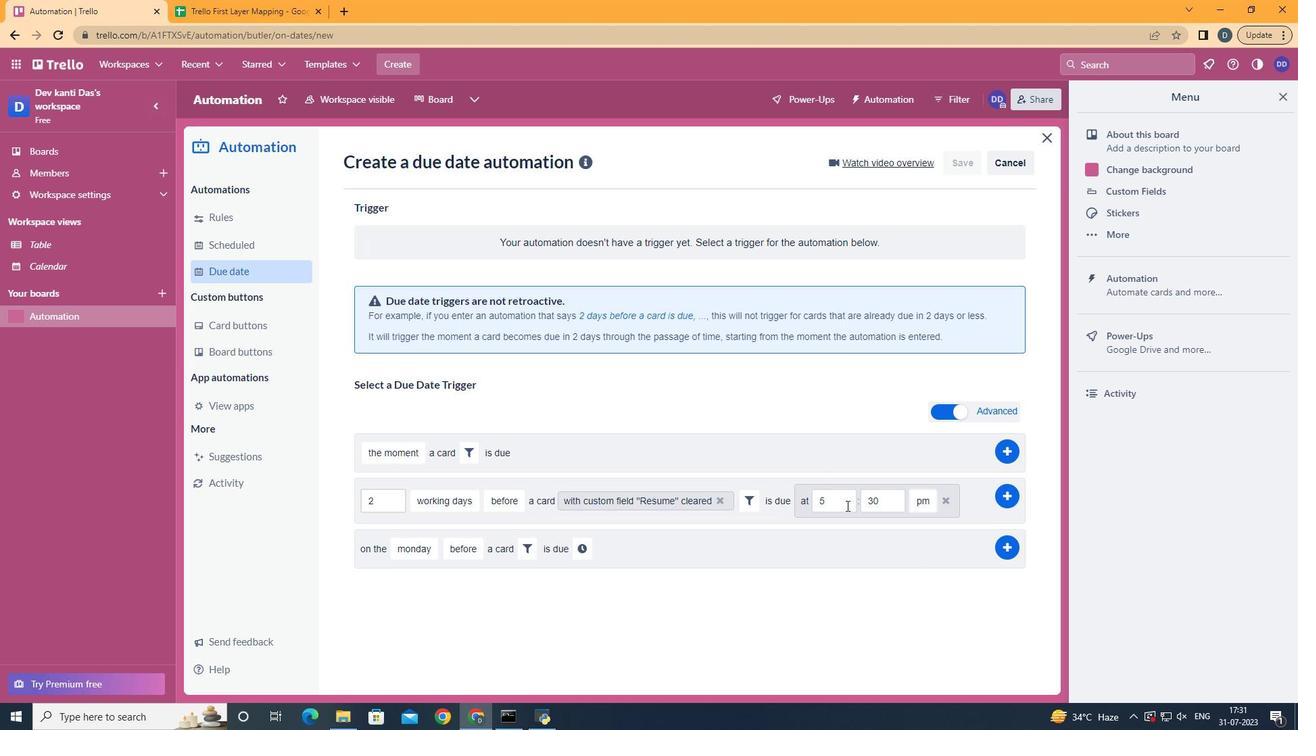 
Action: Key pressed <Key.backspace>11
Screenshot: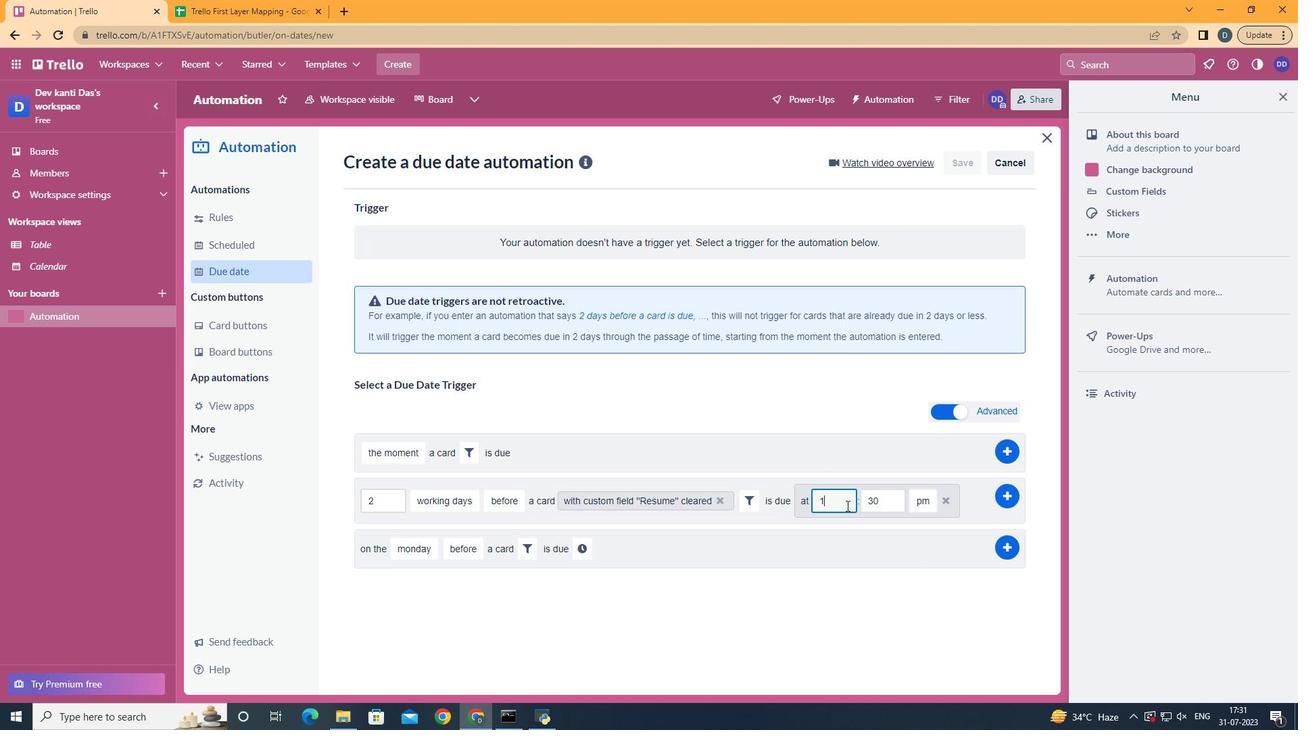 
Action: Mouse moved to (884, 501)
Screenshot: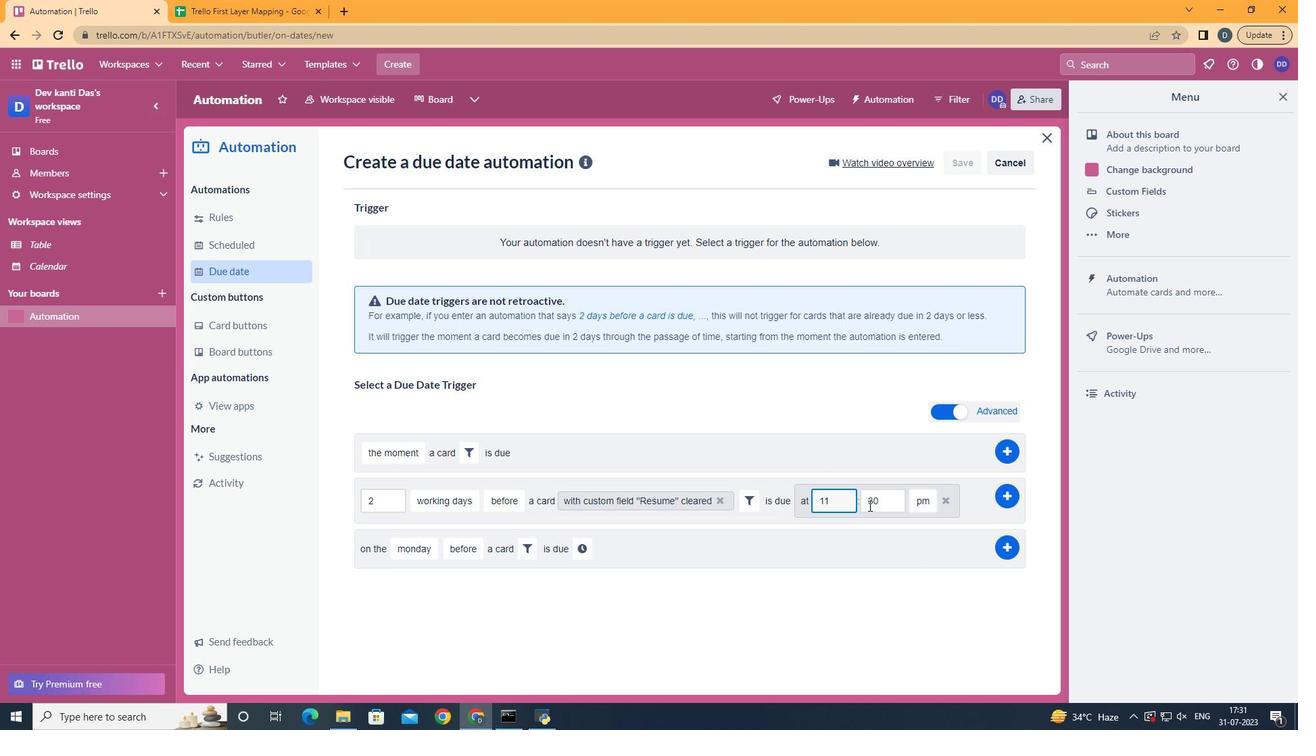 
Action: Mouse pressed left at (884, 501)
Screenshot: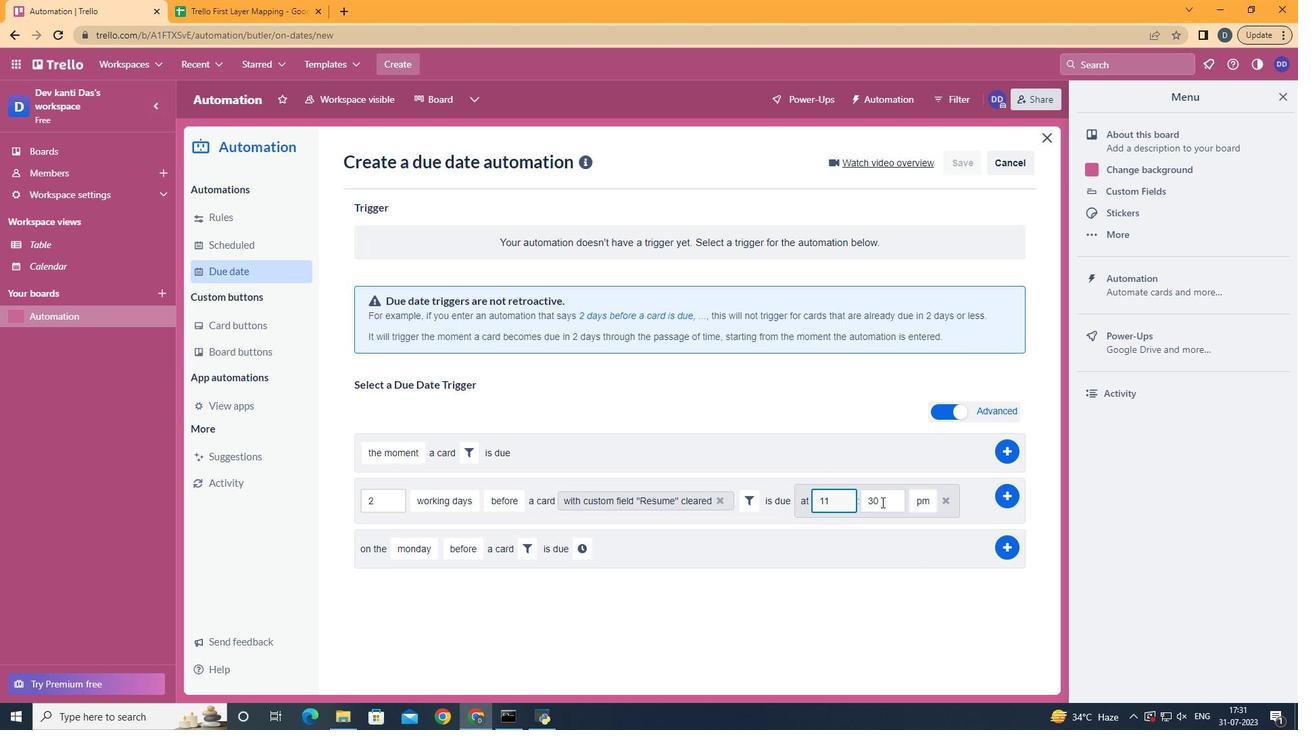 
Action: Mouse moved to (884, 501)
Screenshot: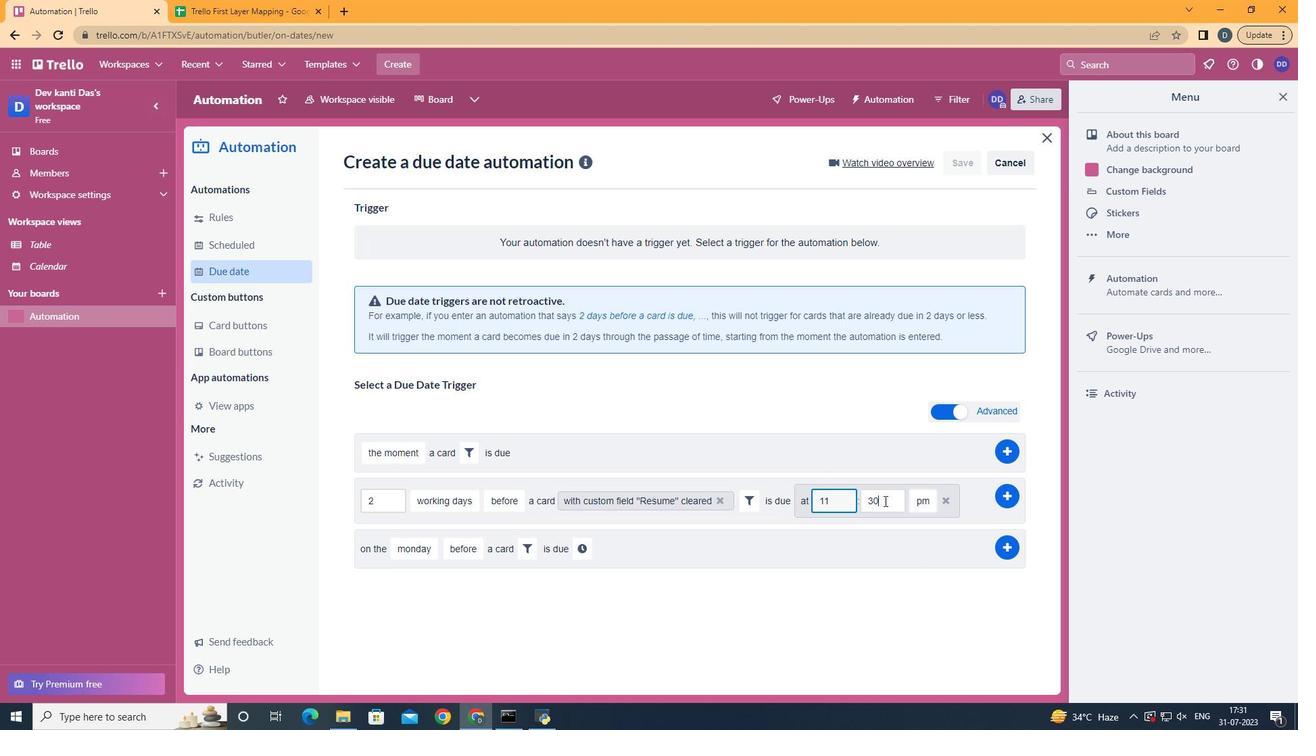 
Action: Key pressed <Key.backspace>
Screenshot: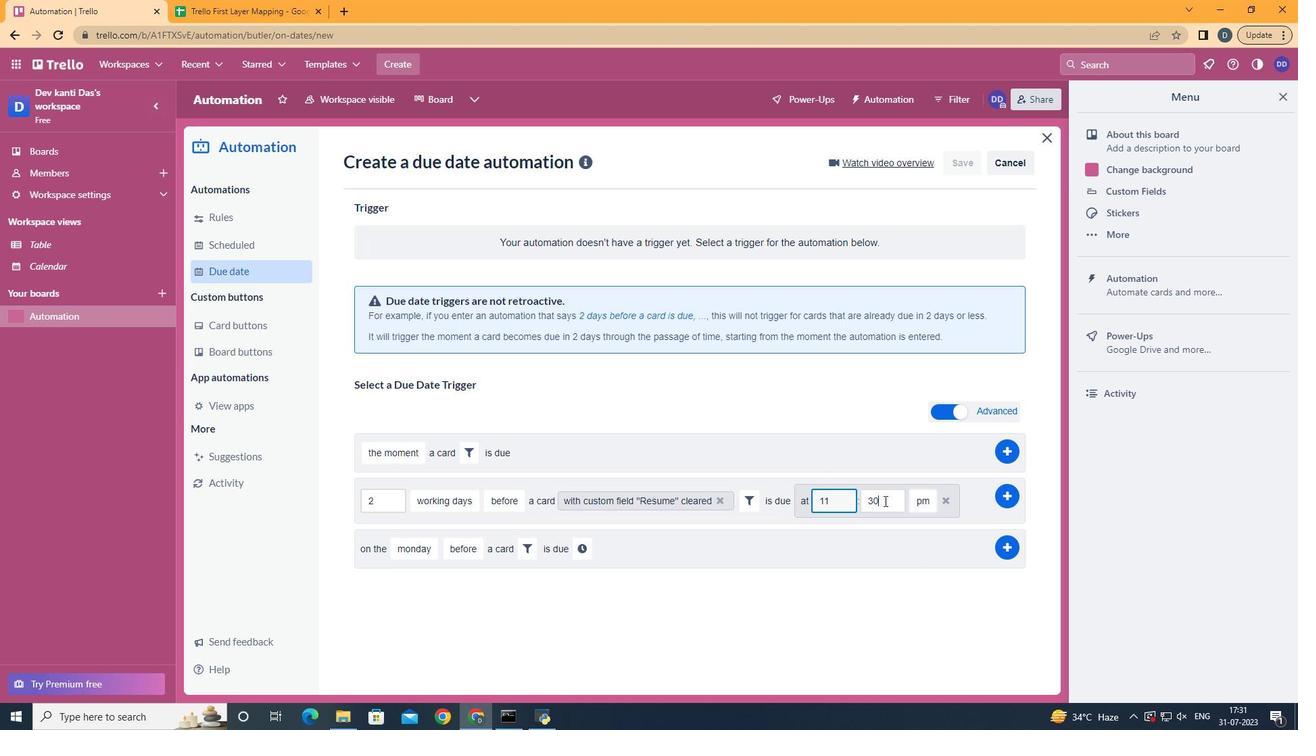 
Action: Mouse moved to (878, 501)
Screenshot: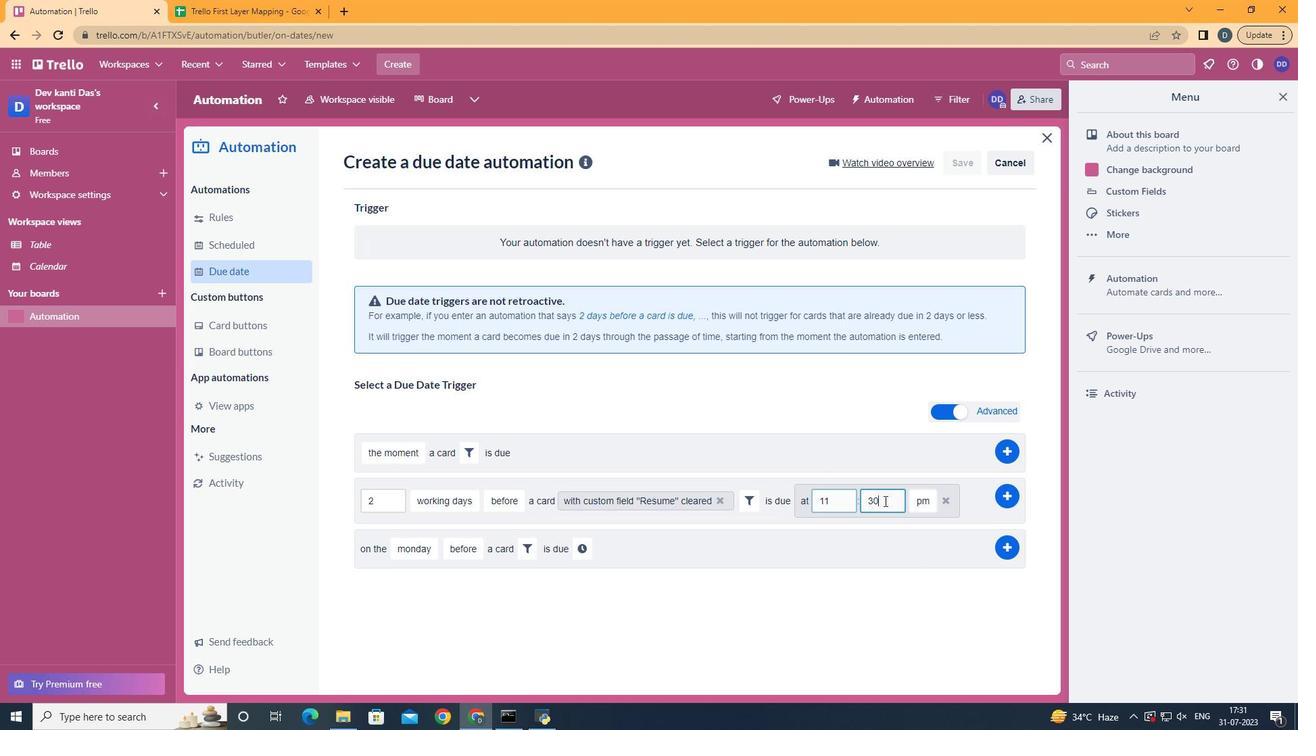
Action: Key pressed <Key.backspace>00
Screenshot: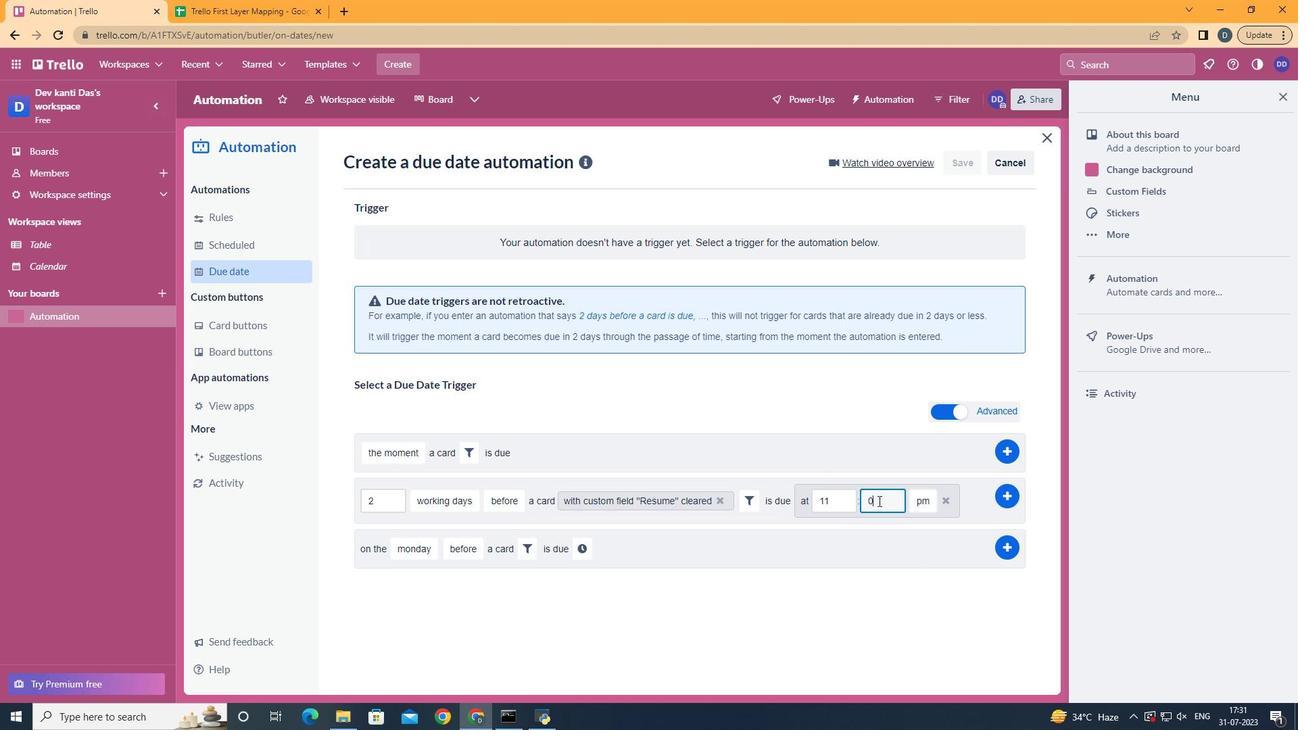 
Action: Mouse moved to (928, 527)
Screenshot: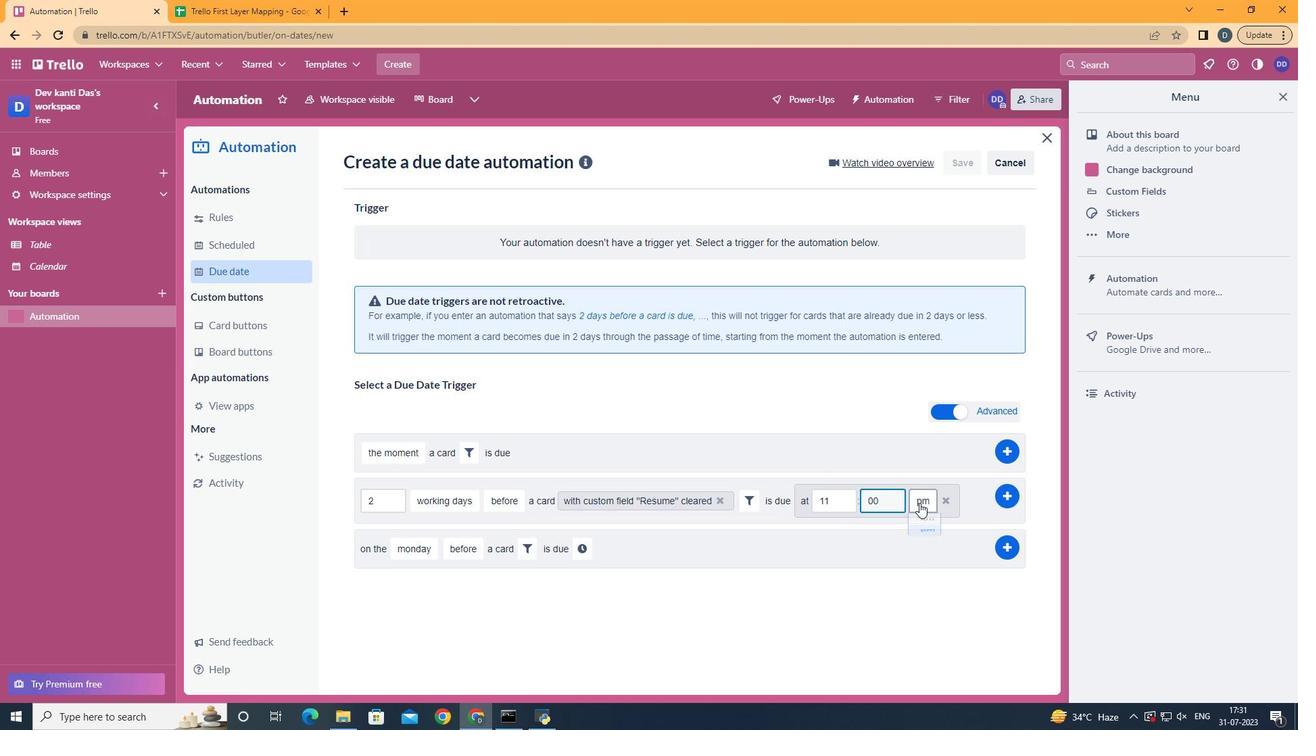 
Action: Mouse pressed left at (928, 527)
Screenshot: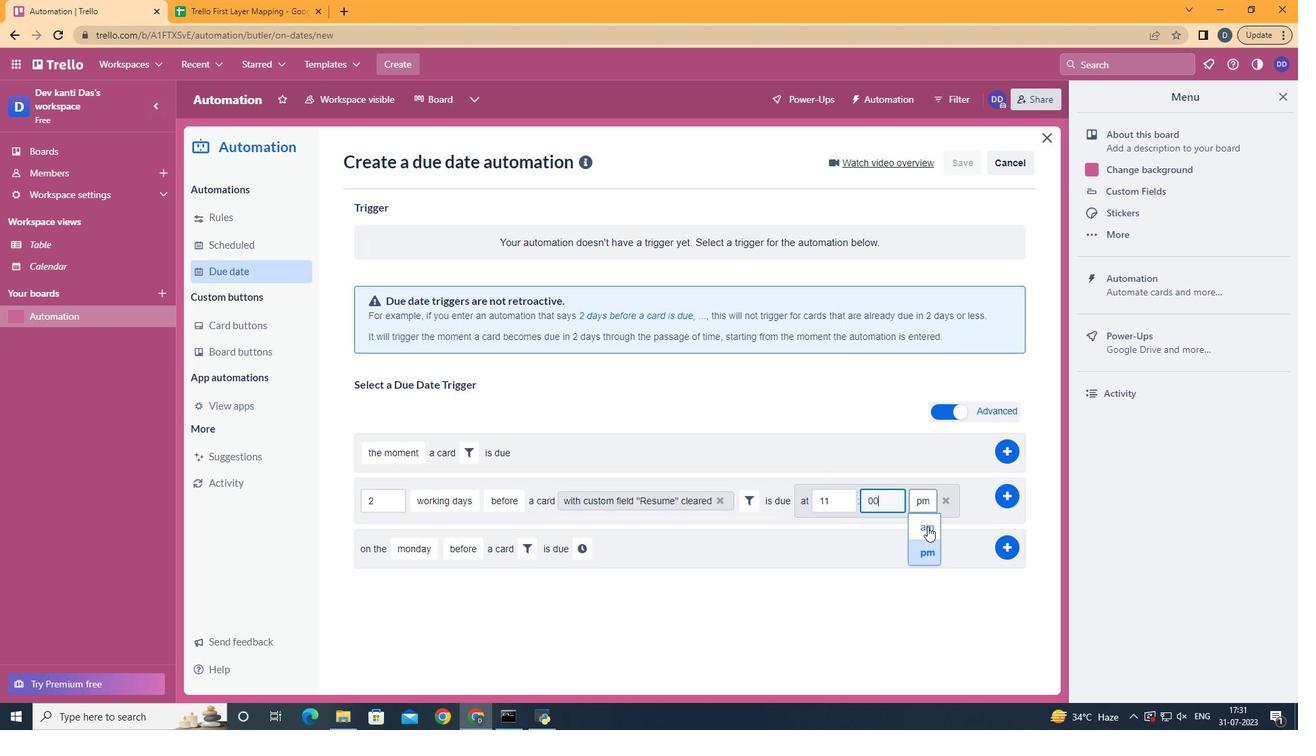 
Action: Mouse moved to (1001, 497)
Screenshot: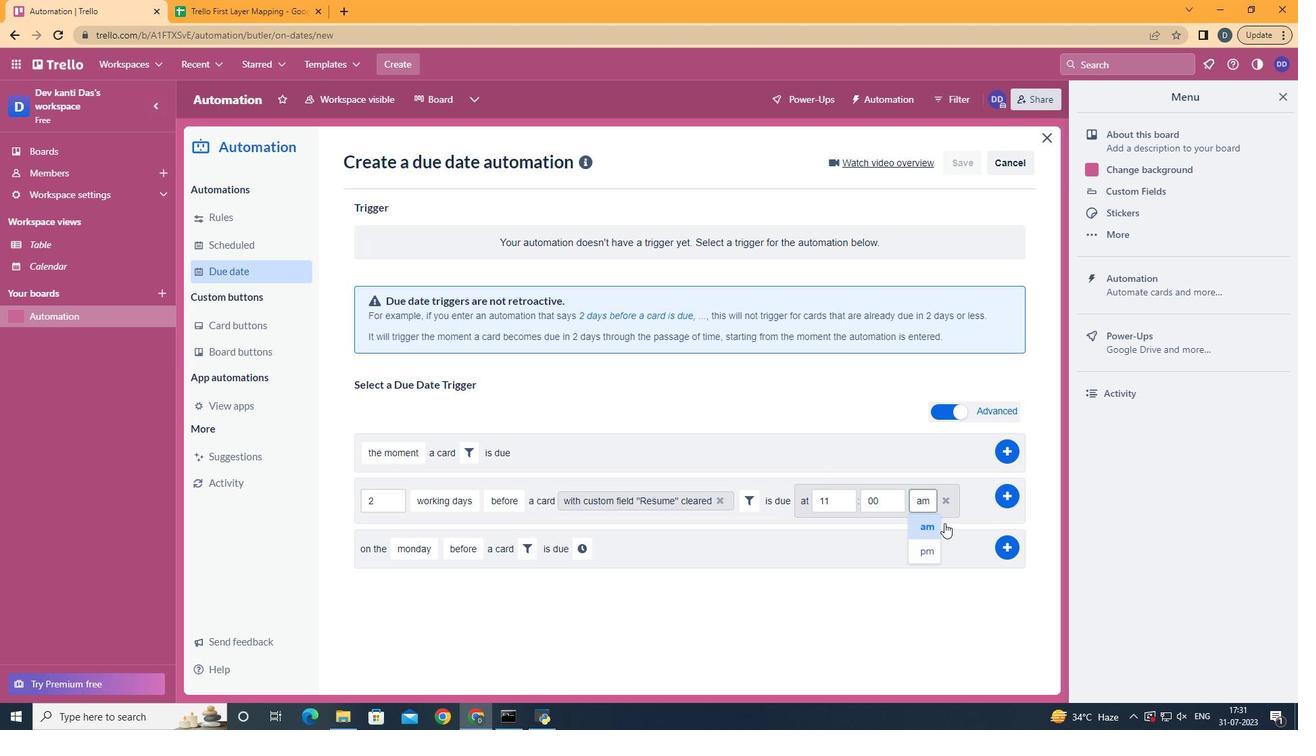 
Action: Mouse pressed left at (1001, 497)
Screenshot: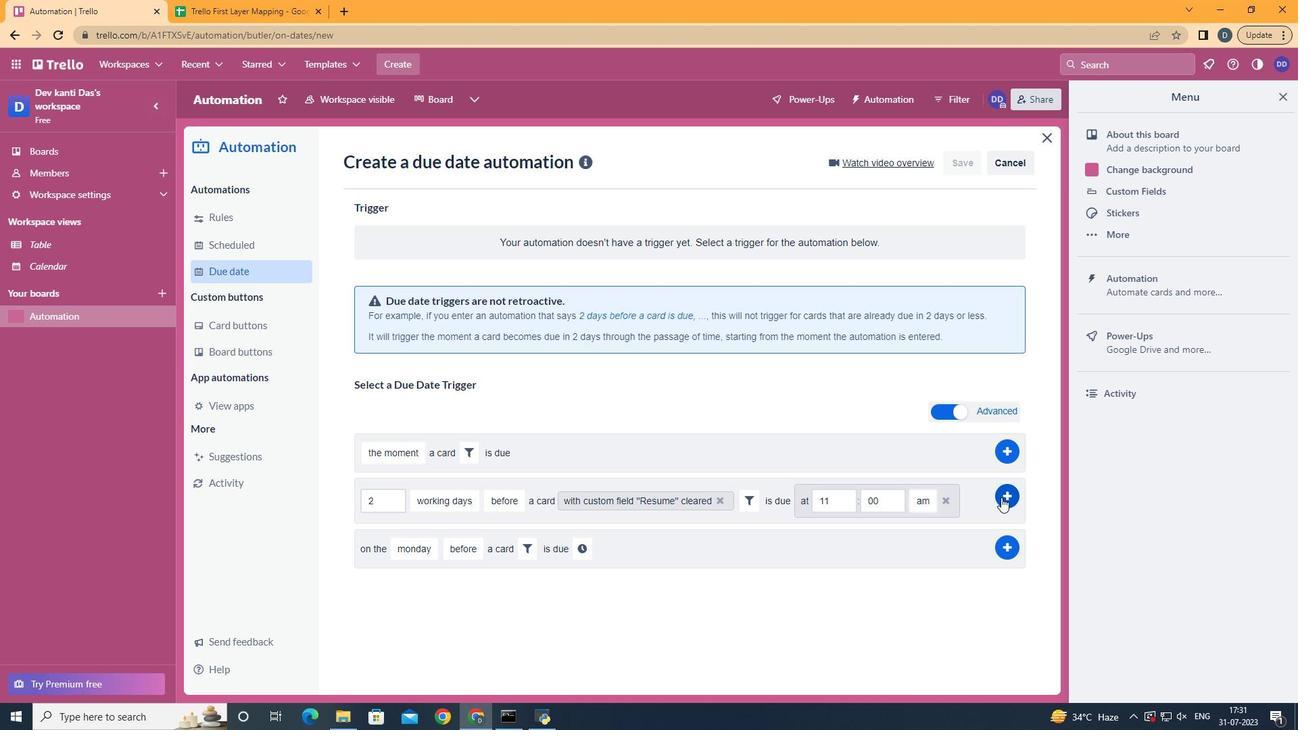 
Action: Mouse moved to (480, 361)
Screenshot: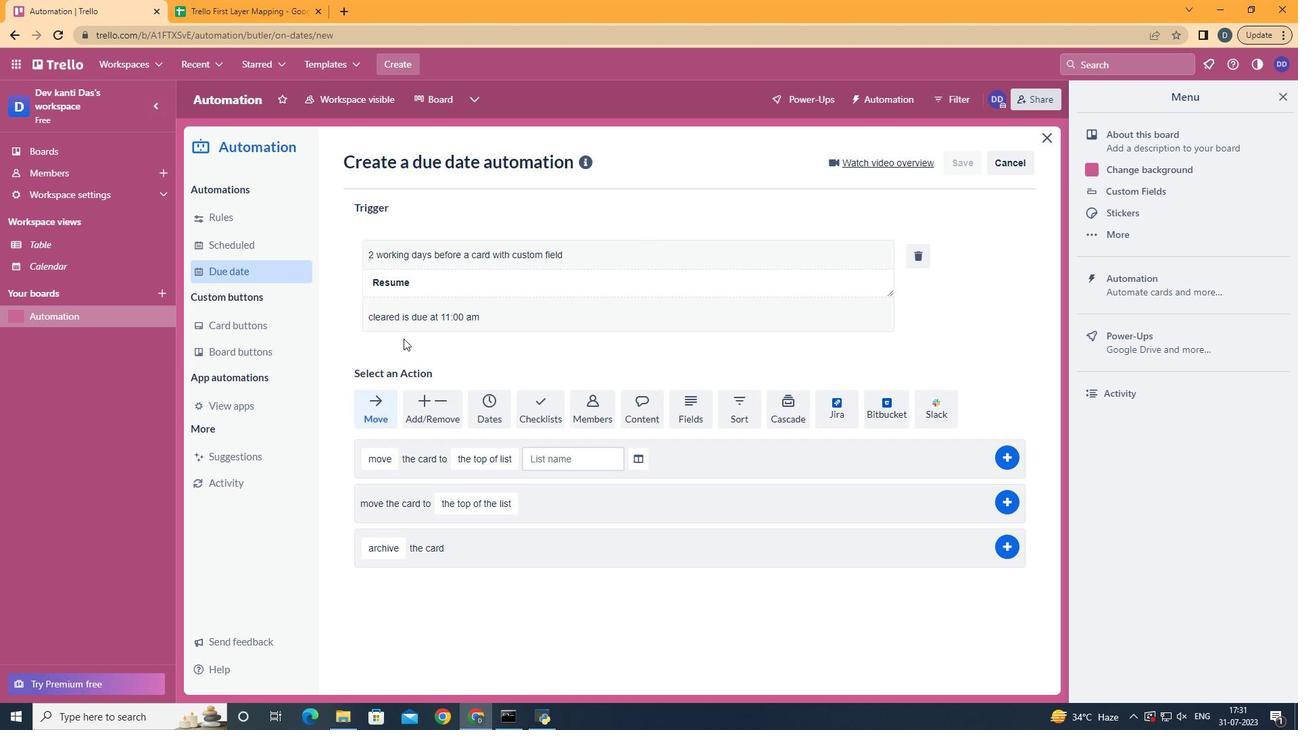 
